 Task: Forward email with the signature Cassandra Campbell with the subject Request for a referral from softage.1@softage.net to softage.4@softage.net with the message Can you provide an update on the status of the software development project?, select last word, change the font of the message to Tahoma and change the font typography to bold and underline Send the email
Action: Mouse moved to (839, 69)
Screenshot: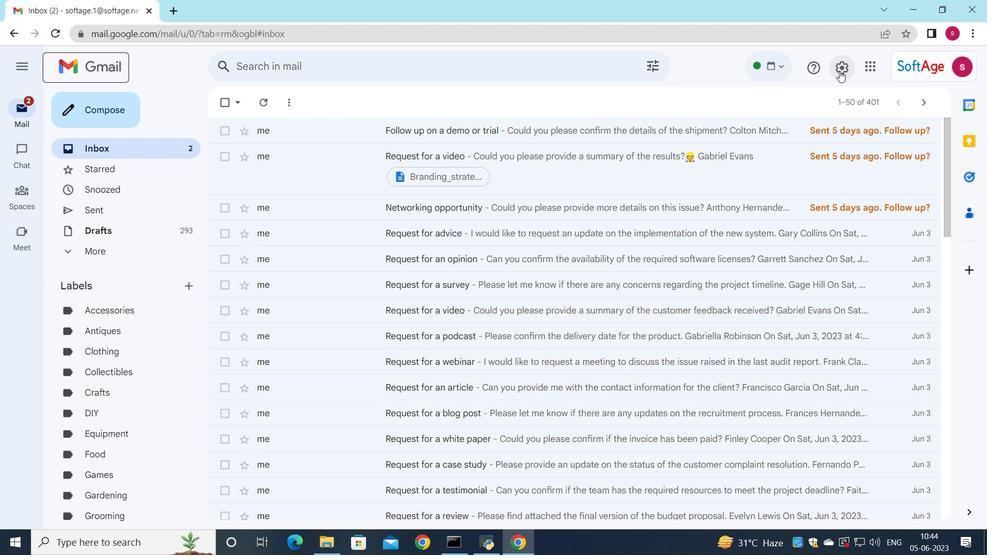 
Action: Mouse pressed left at (839, 69)
Screenshot: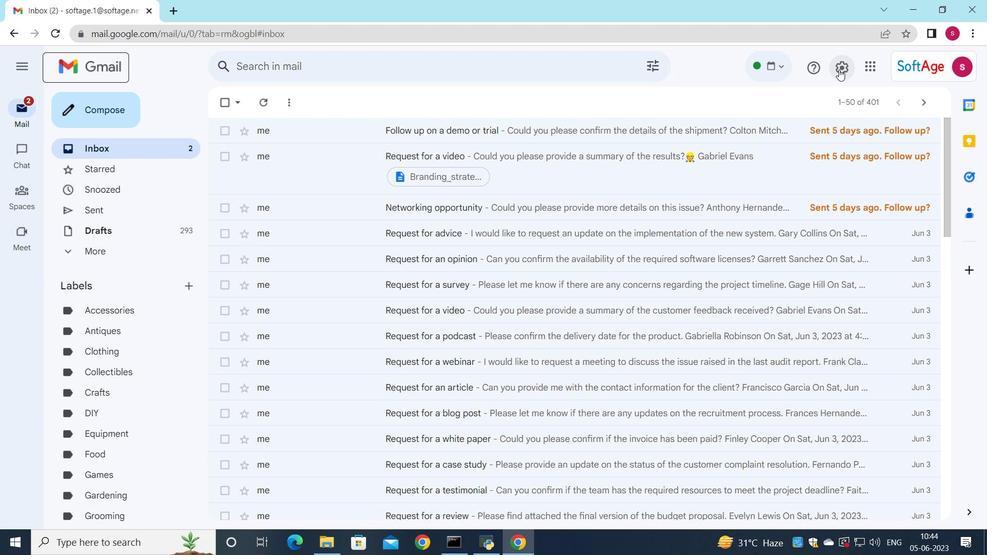 
Action: Mouse moved to (832, 125)
Screenshot: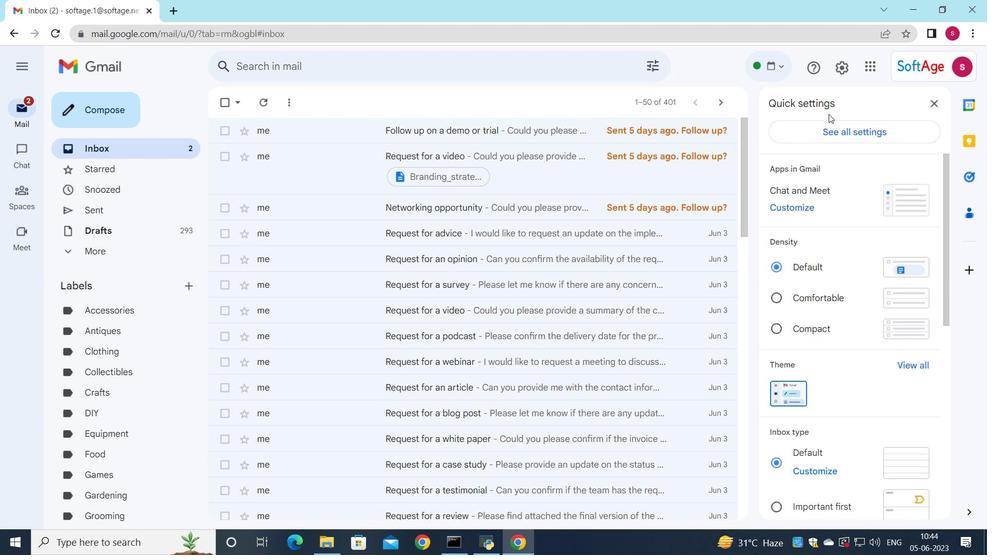 
Action: Mouse pressed left at (832, 125)
Screenshot: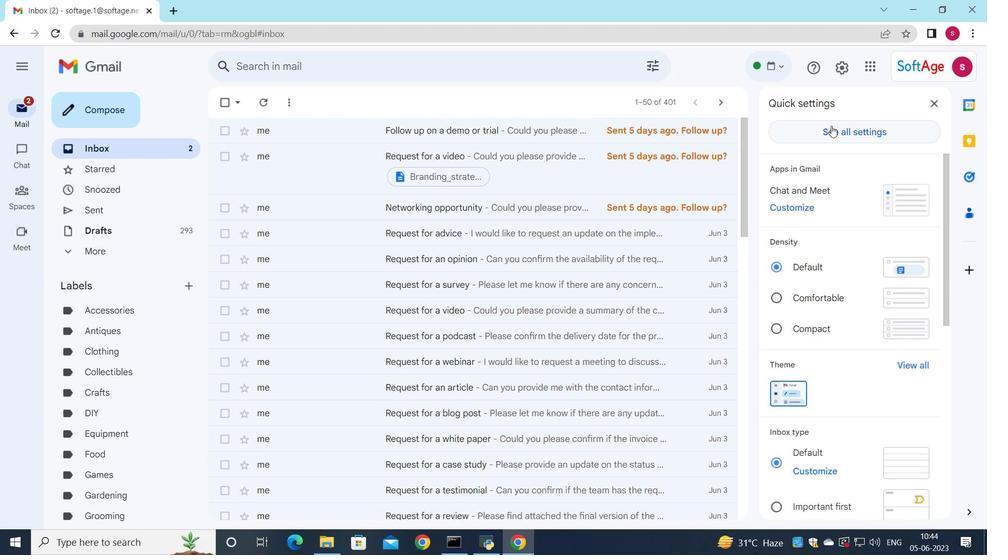 
Action: Mouse moved to (423, 236)
Screenshot: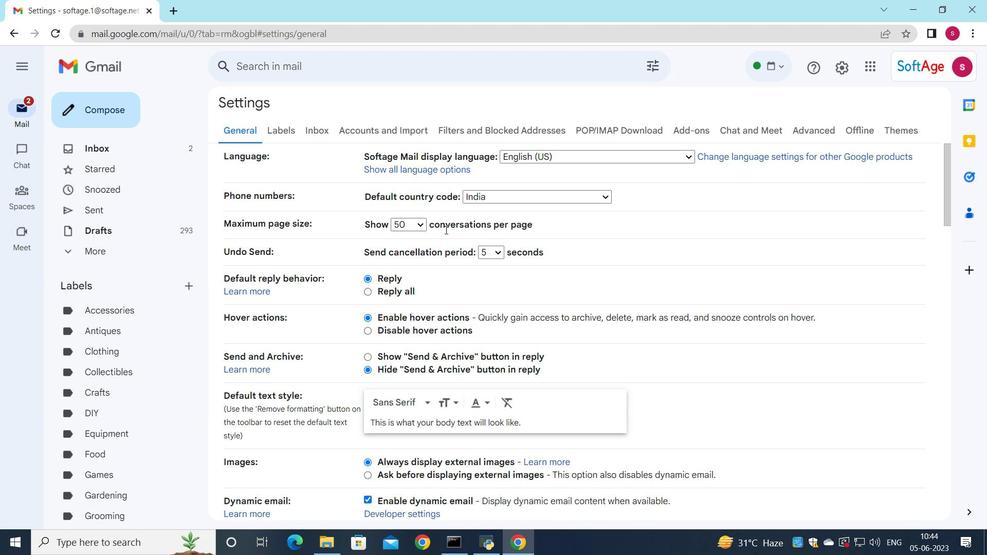 
Action: Mouse scrolled (423, 235) with delta (0, 0)
Screenshot: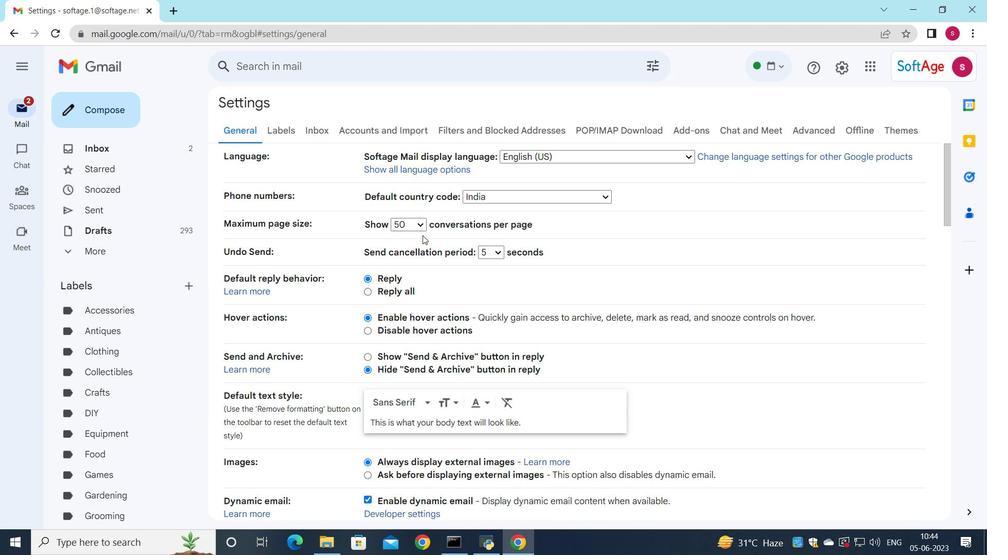 
Action: Mouse scrolled (423, 235) with delta (0, 0)
Screenshot: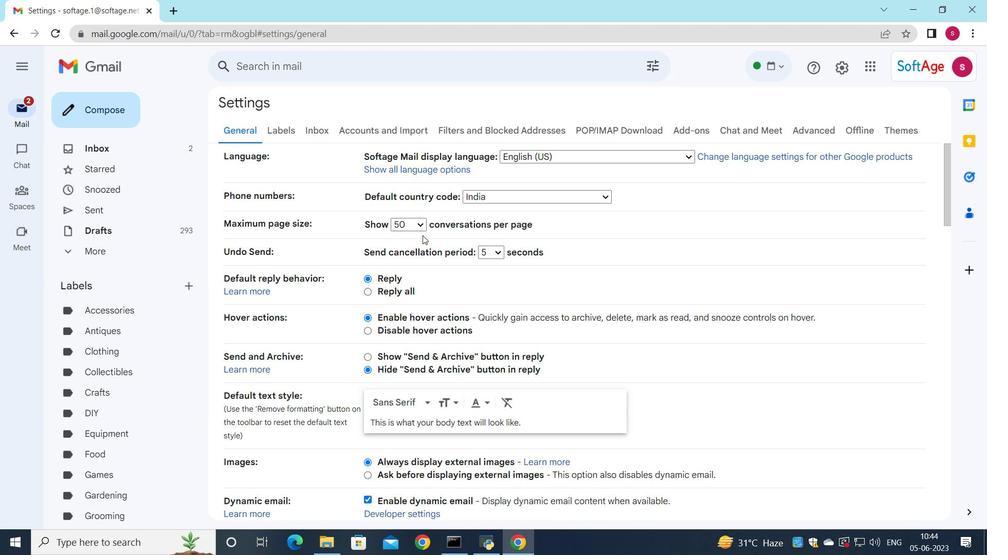 
Action: Mouse scrolled (423, 235) with delta (0, 0)
Screenshot: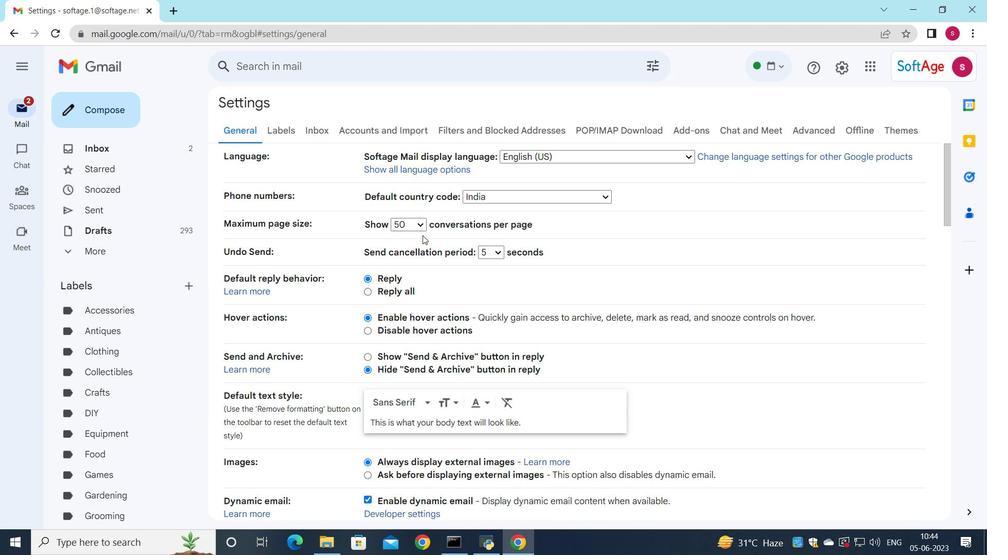 
Action: Mouse moved to (423, 236)
Screenshot: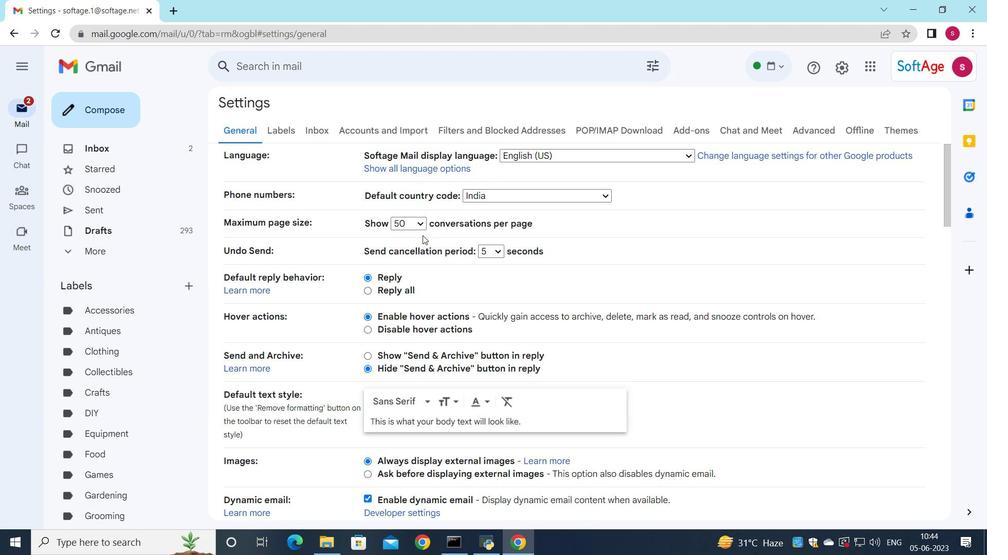 
Action: Mouse scrolled (423, 235) with delta (0, 0)
Screenshot: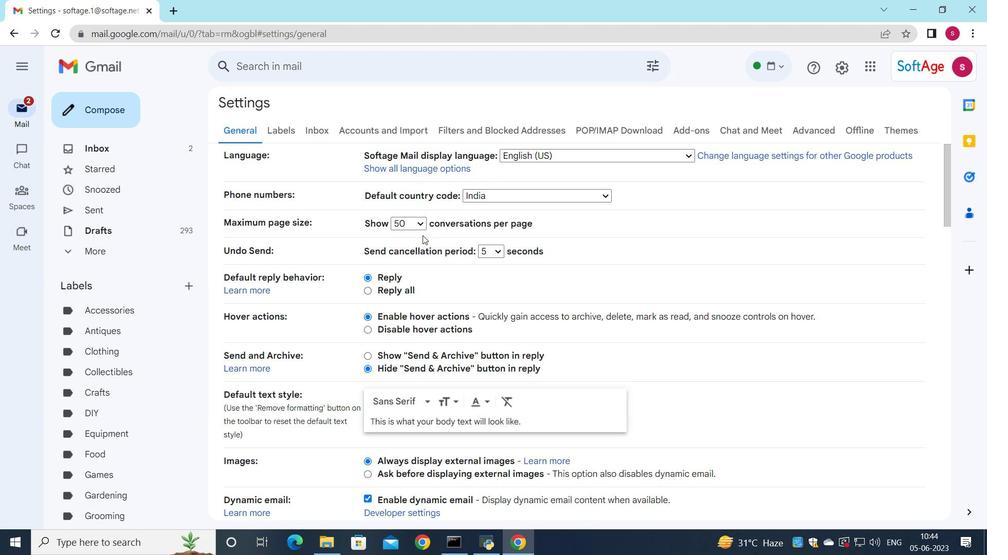 
Action: Mouse moved to (422, 228)
Screenshot: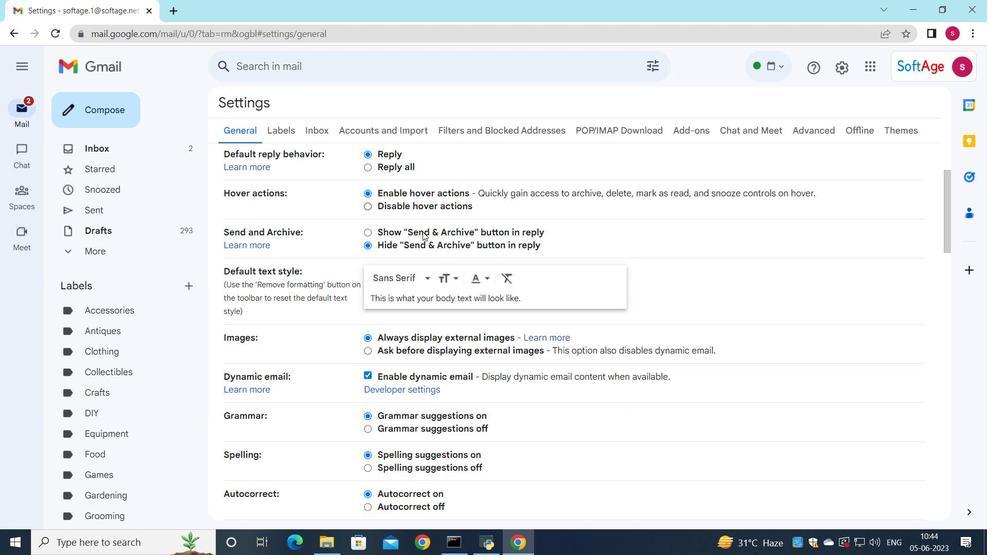 
Action: Mouse scrolled (422, 227) with delta (0, 0)
Screenshot: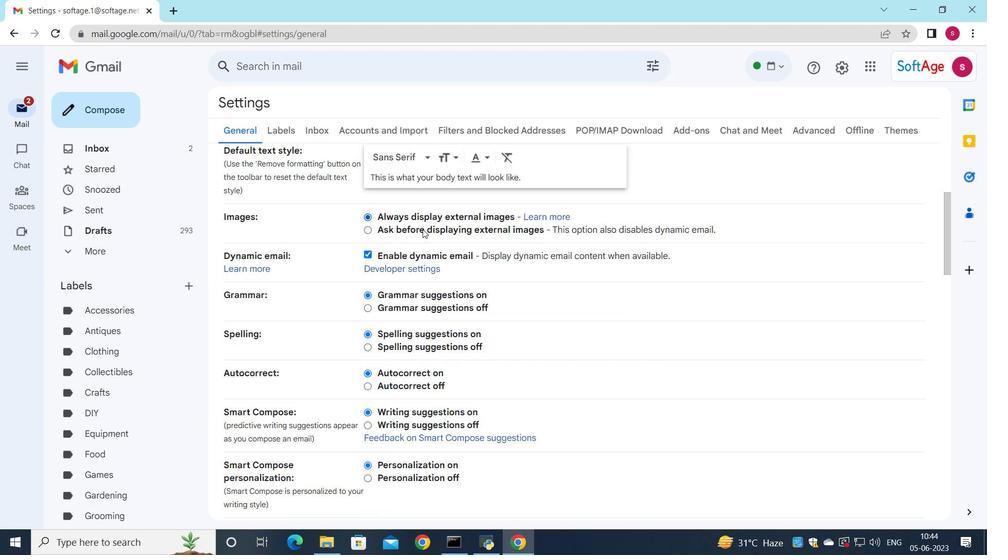 
Action: Mouse scrolled (422, 227) with delta (0, 0)
Screenshot: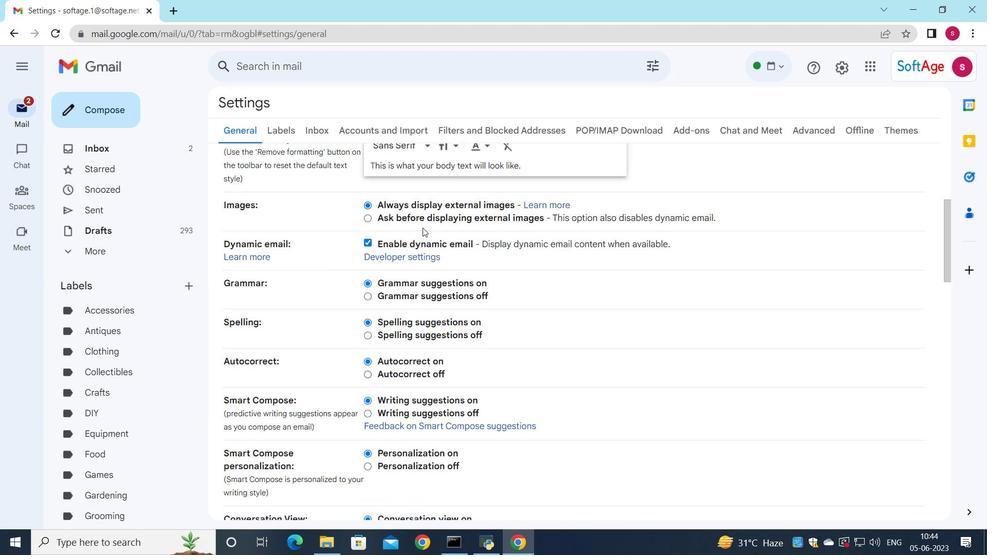 
Action: Mouse scrolled (422, 227) with delta (0, 0)
Screenshot: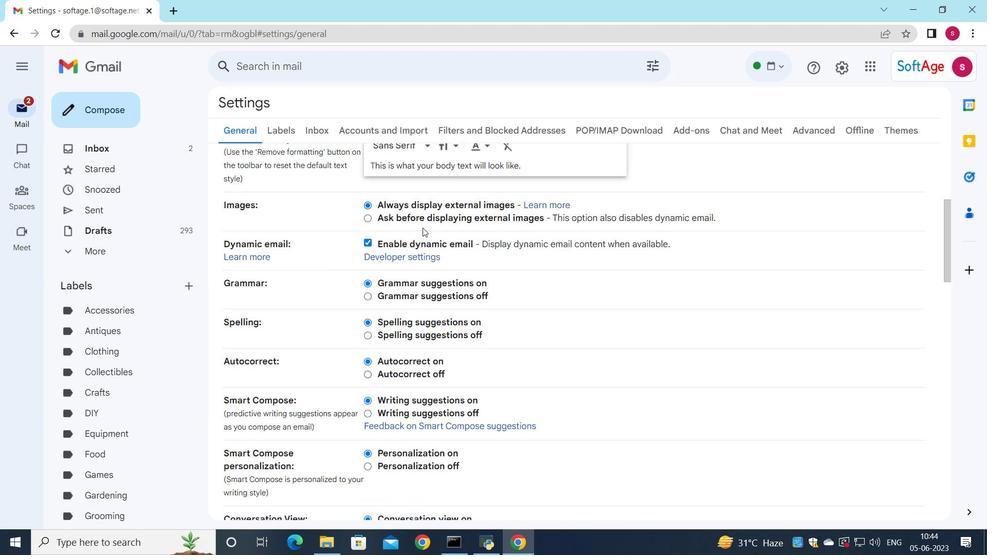 
Action: Mouse moved to (424, 224)
Screenshot: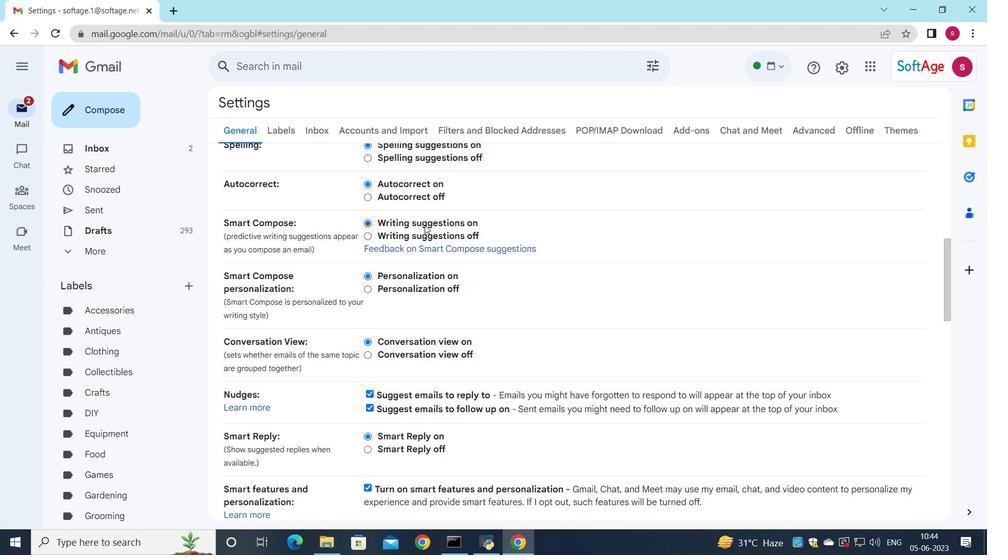 
Action: Mouse scrolled (424, 224) with delta (0, 0)
Screenshot: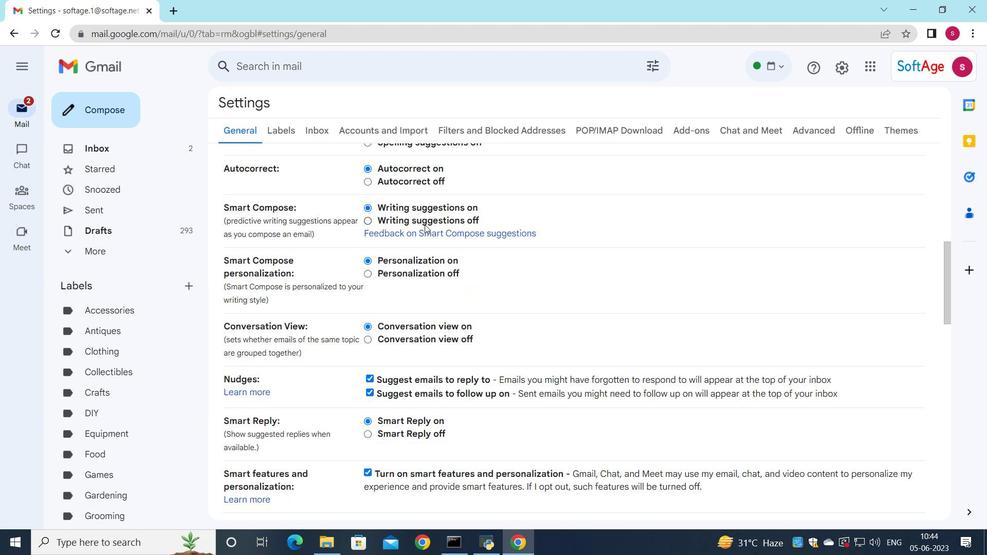 
Action: Mouse scrolled (424, 224) with delta (0, 0)
Screenshot: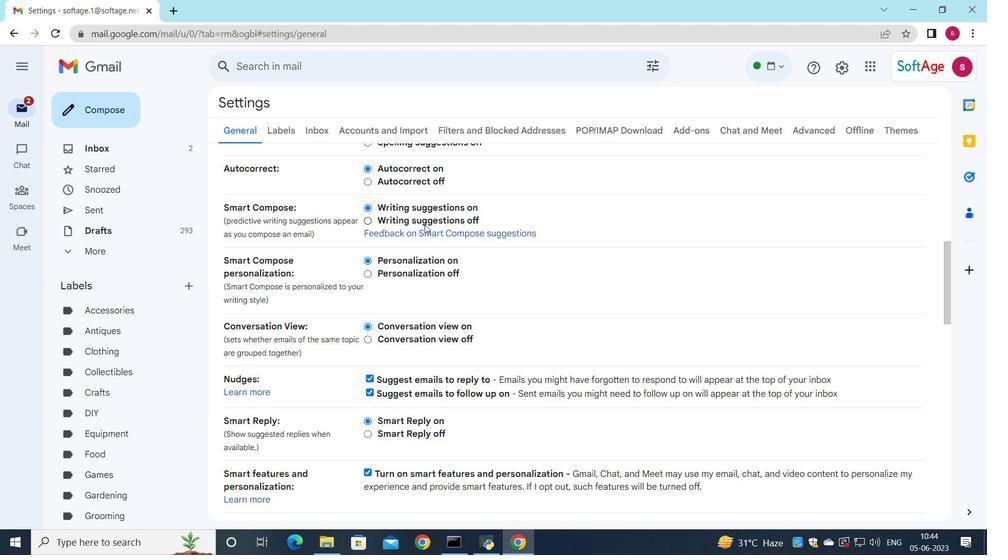 
Action: Mouse scrolled (424, 224) with delta (0, 0)
Screenshot: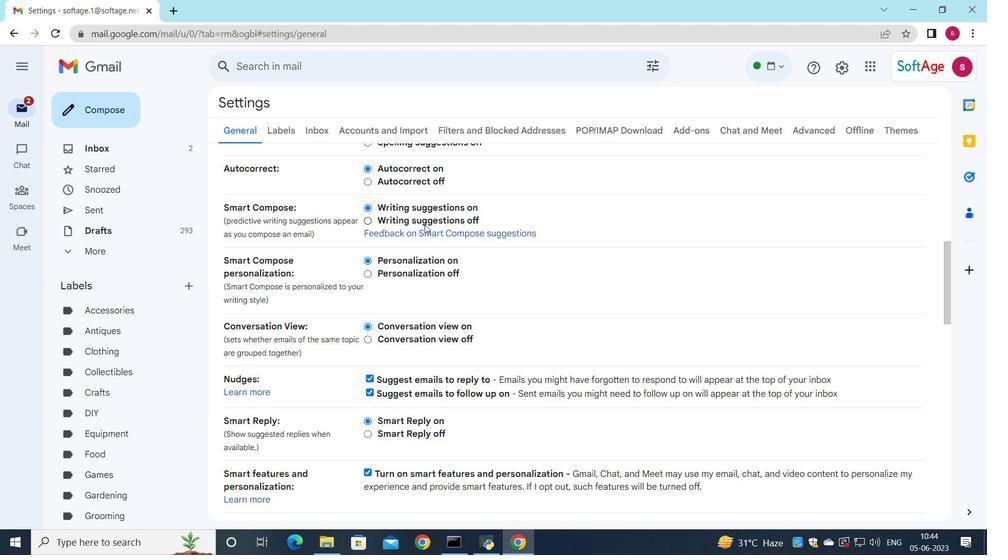 
Action: Mouse scrolled (424, 224) with delta (0, 0)
Screenshot: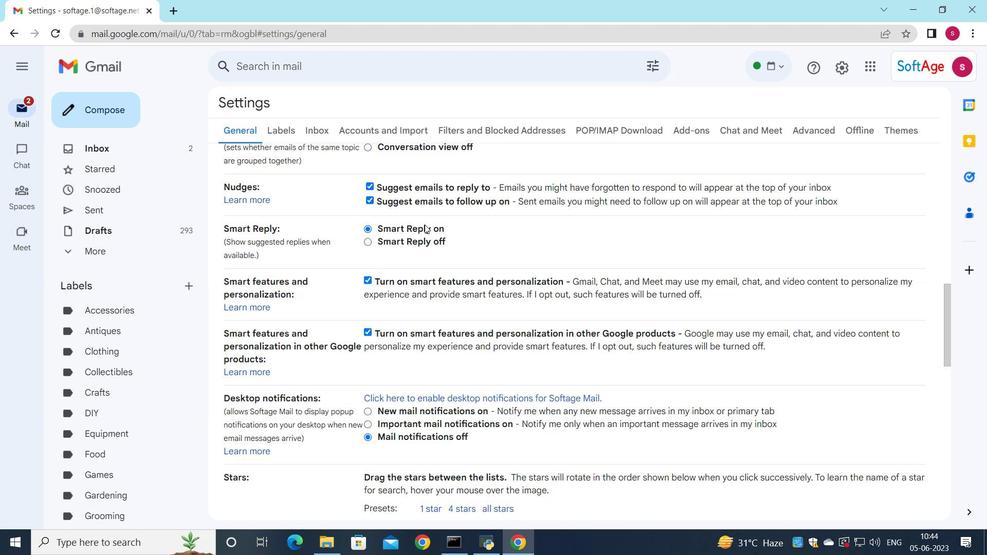 
Action: Mouse scrolled (424, 224) with delta (0, 0)
Screenshot: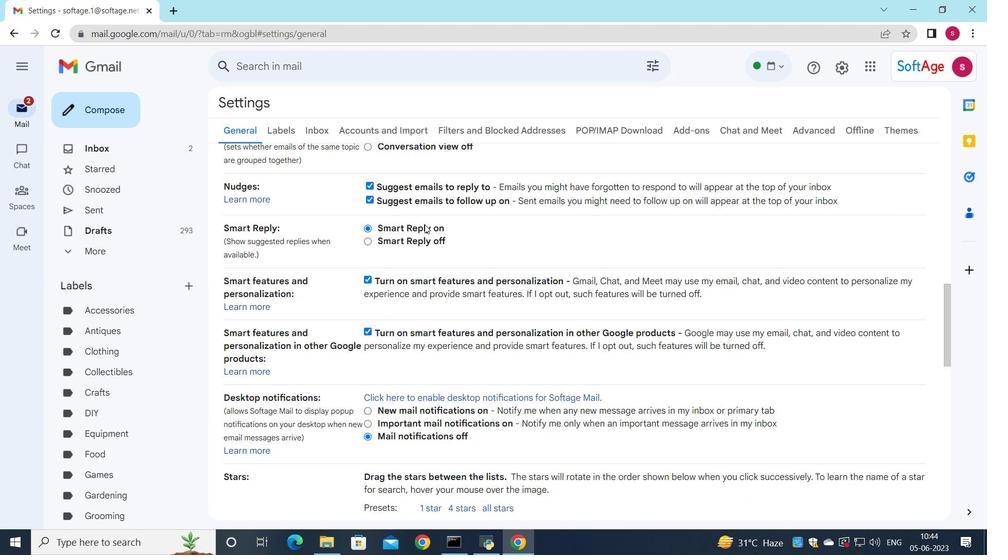 
Action: Mouse scrolled (424, 224) with delta (0, 0)
Screenshot: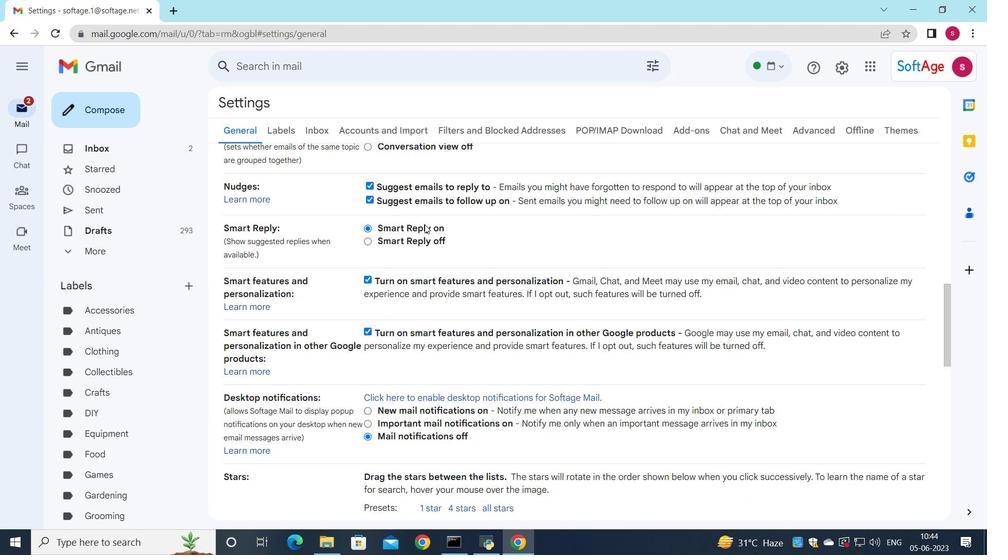 
Action: Mouse scrolled (424, 224) with delta (0, 0)
Screenshot: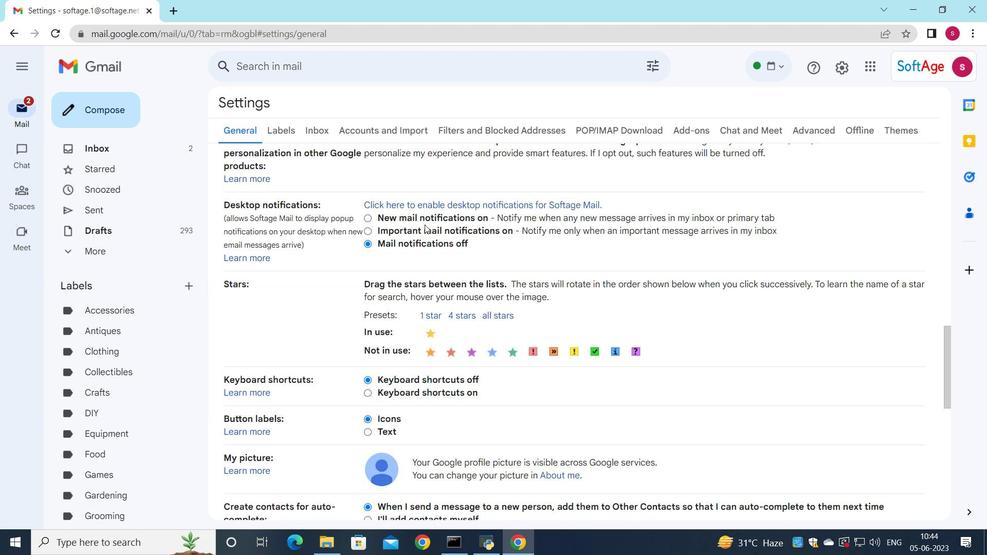 
Action: Mouse scrolled (424, 224) with delta (0, 0)
Screenshot: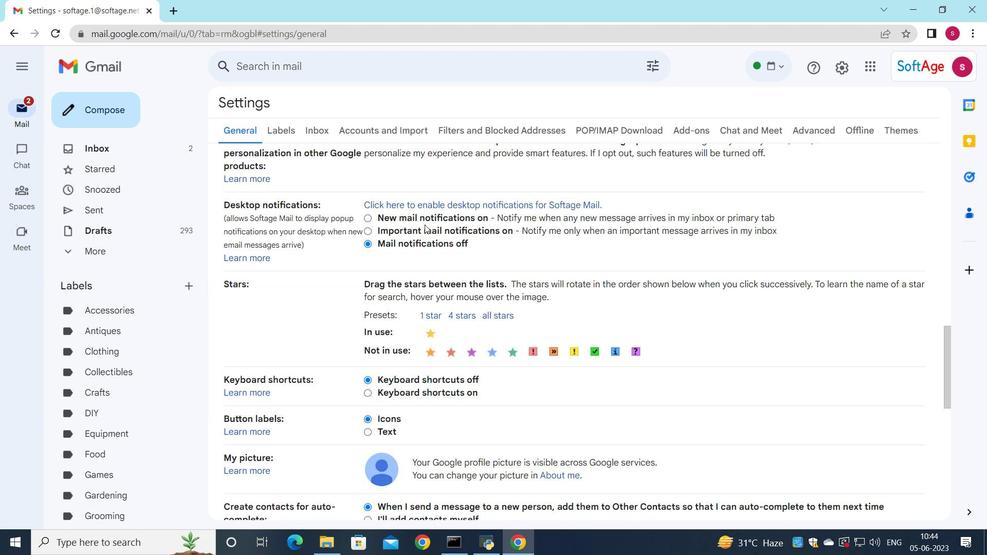 
Action: Mouse scrolled (424, 224) with delta (0, 0)
Screenshot: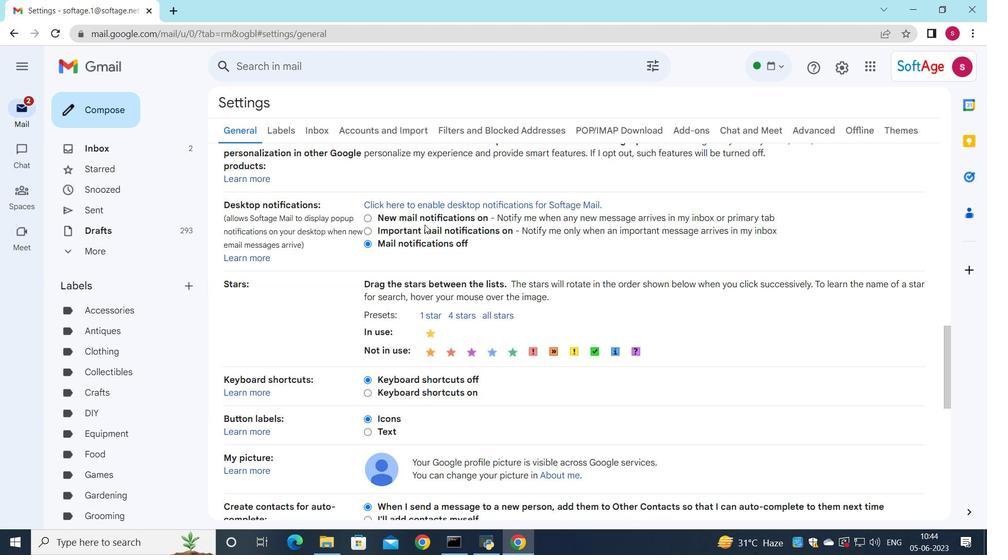 
Action: Mouse moved to (425, 226)
Screenshot: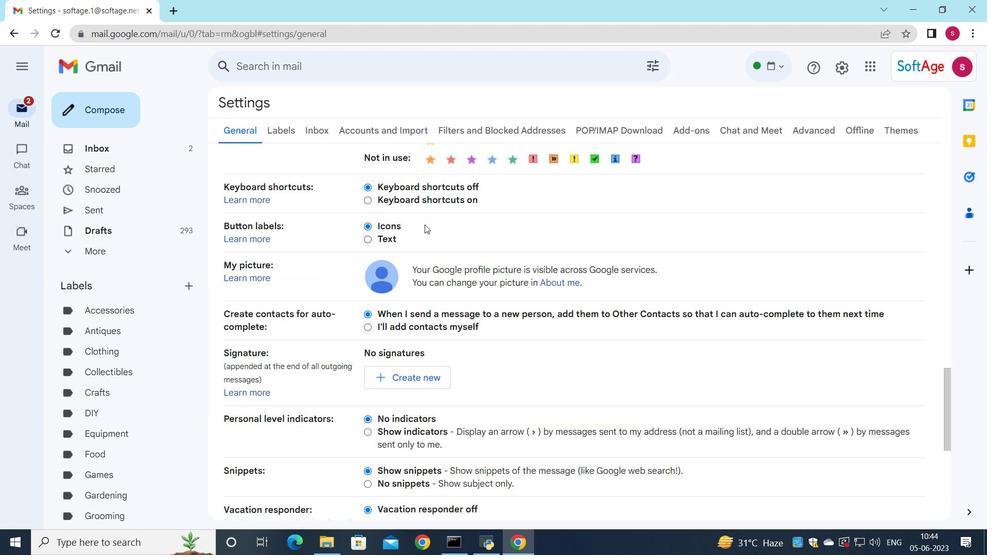 
Action: Mouse scrolled (425, 225) with delta (0, 0)
Screenshot: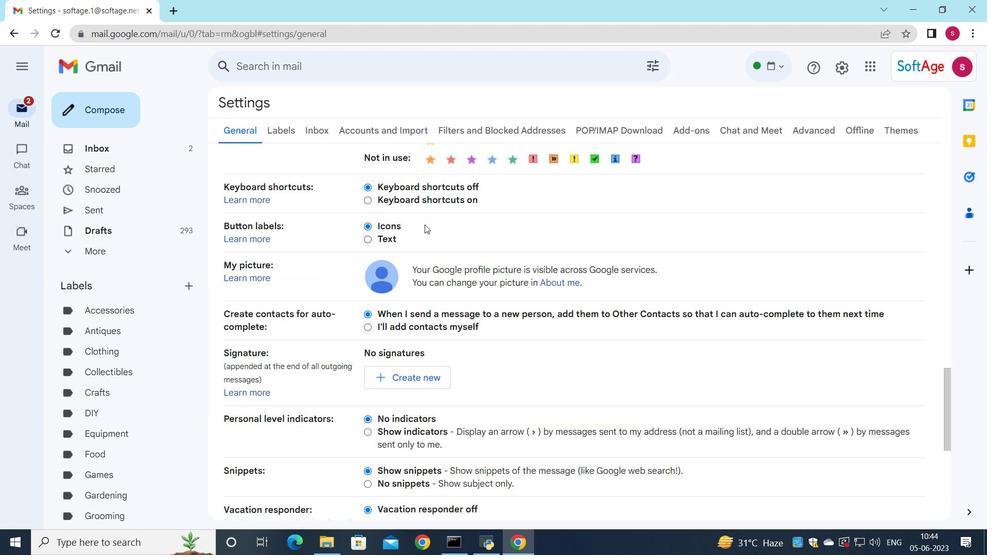 
Action: Mouse moved to (425, 229)
Screenshot: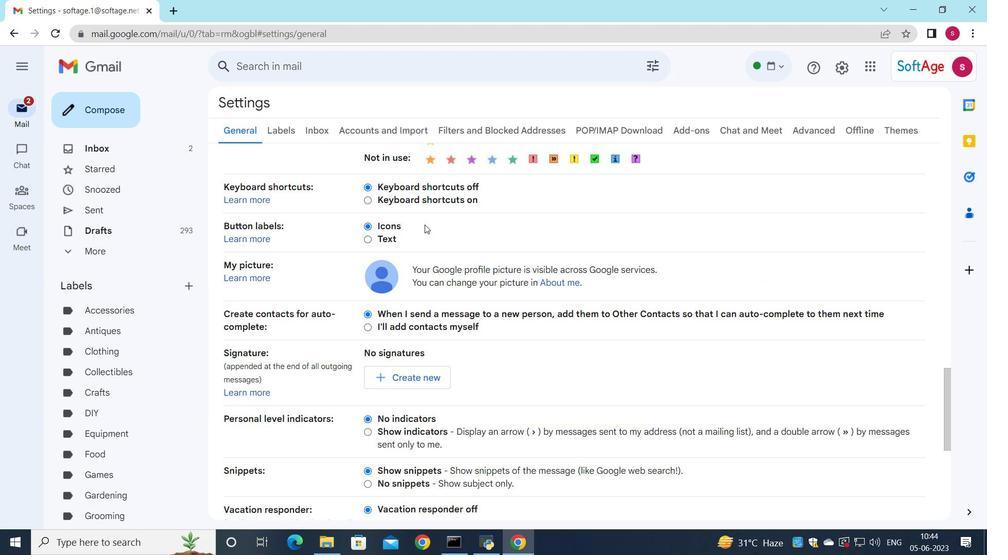
Action: Mouse scrolled (425, 228) with delta (0, 0)
Screenshot: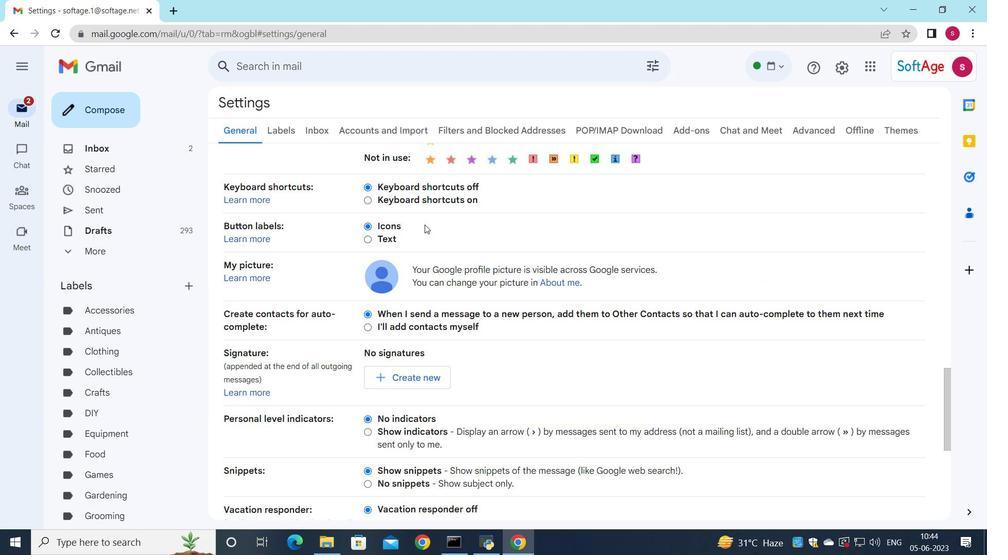 
Action: Mouse moved to (399, 255)
Screenshot: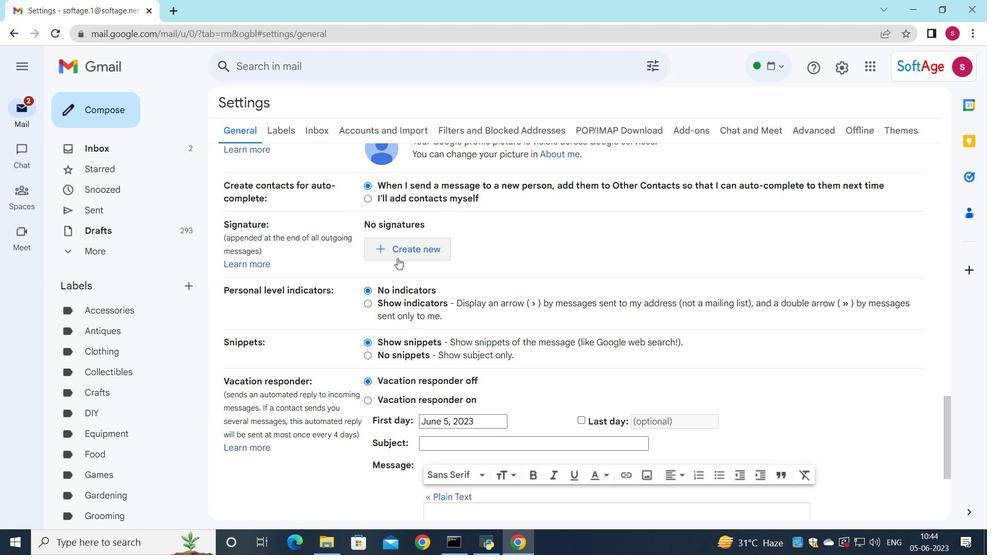 
Action: Mouse pressed left at (399, 255)
Screenshot: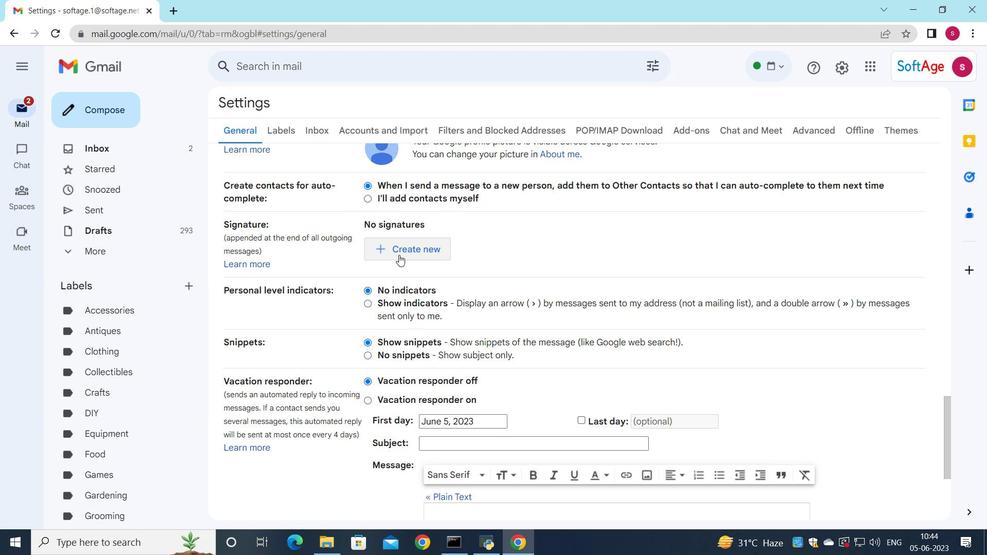 
Action: Mouse moved to (494, 119)
Screenshot: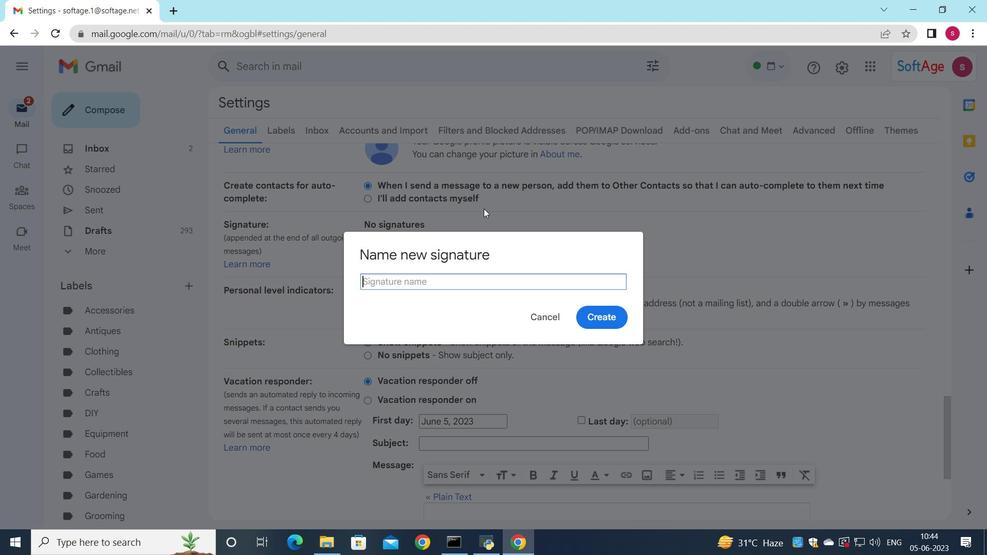 
Action: Key pressed <Key.shift><Key.shift><Key.shift><Key.shift>Cassandra<Key.space><Key.shift><Key.shift><Key.shift>Campbell
Screenshot: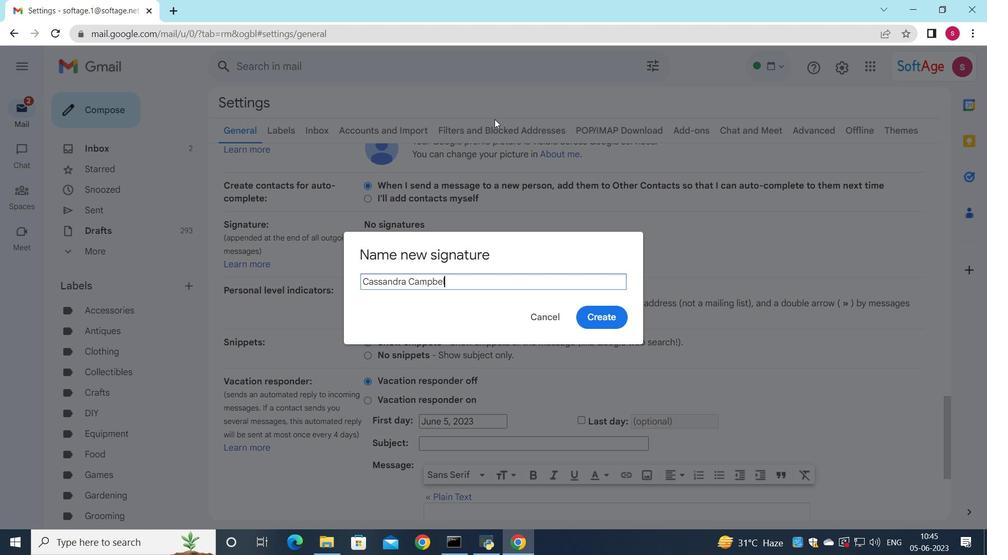 
Action: Mouse moved to (591, 318)
Screenshot: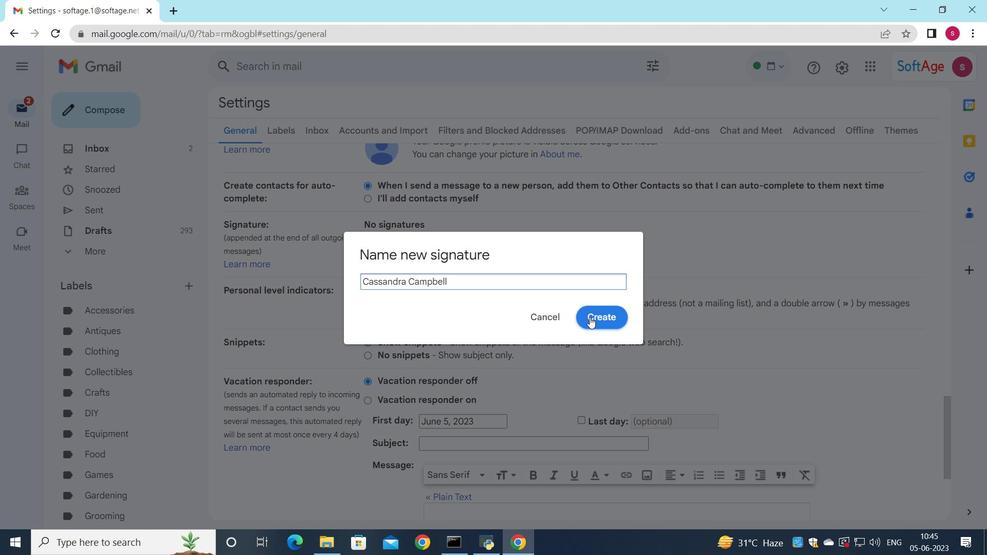 
Action: Mouse pressed left at (591, 318)
Screenshot: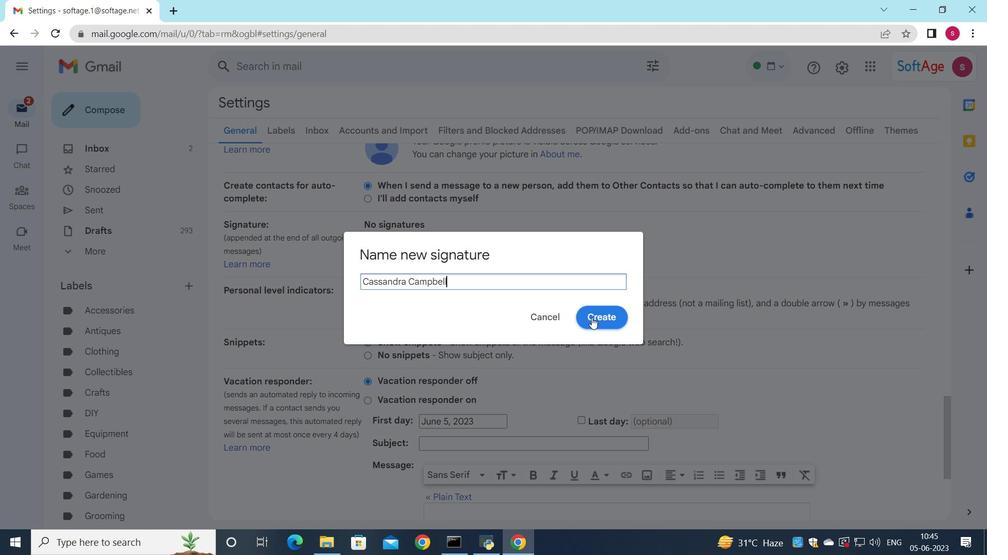 
Action: Mouse moved to (562, 254)
Screenshot: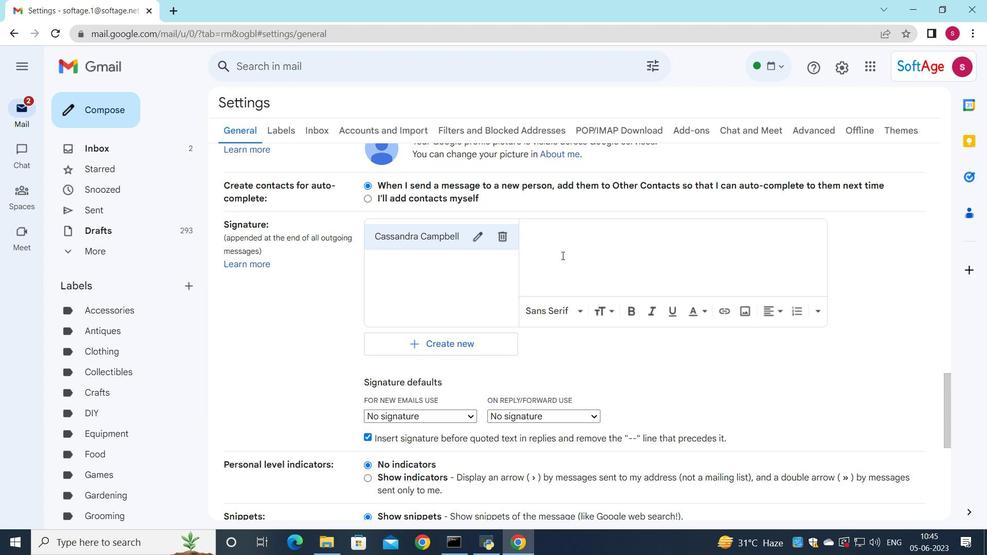 
Action: Mouse pressed left at (562, 254)
Screenshot: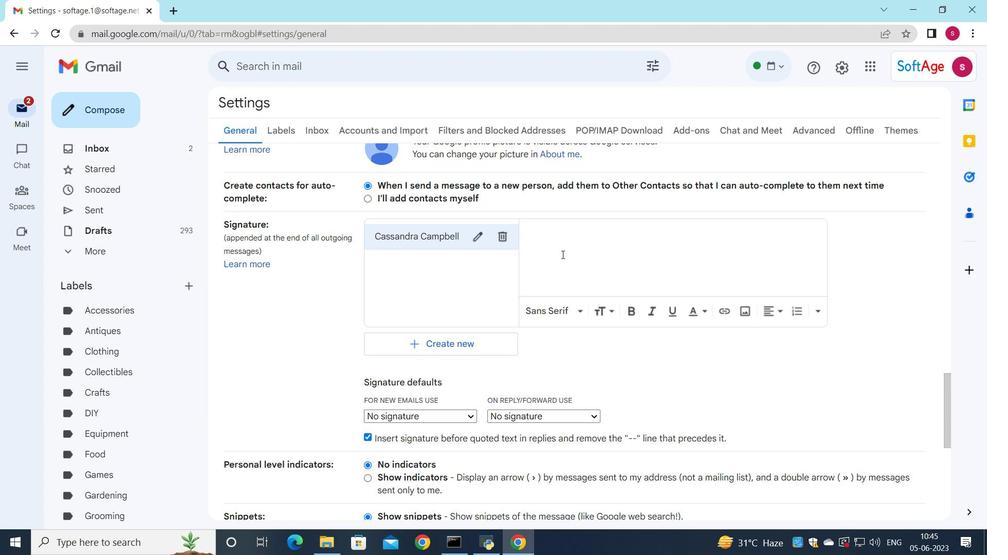 
Action: Mouse moved to (637, 247)
Screenshot: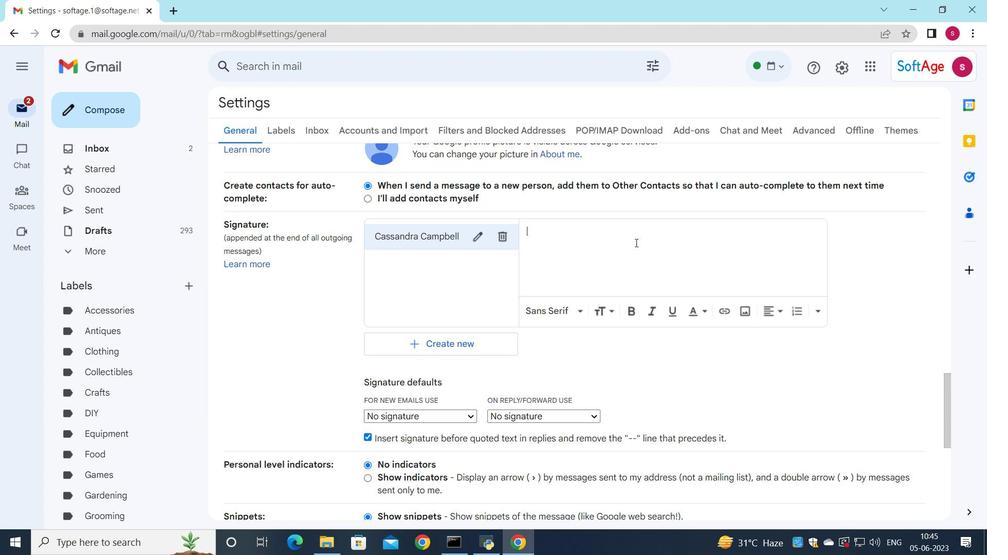 
Action: Key pressed <Key.shift>Cassandra<Key.space><Key.shift><Key.shift><Key.shift><Key.shift><Key.shift><Key.shift><Key.shift><Key.shift><Key.shift><Key.shift><Key.shift><Key.shift><Key.shift><Key.shift><Key.shift><Key.shift><Key.shift>Campbell
Screenshot: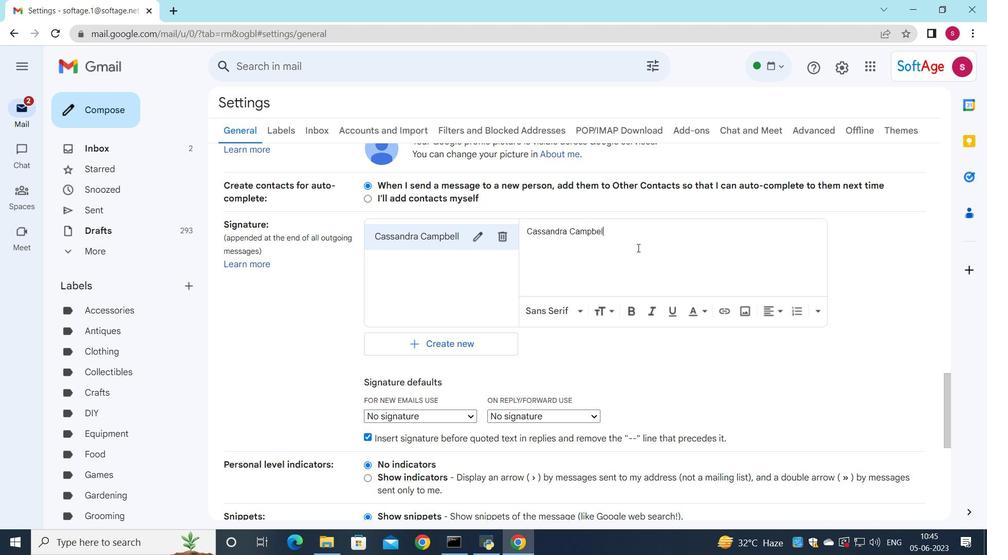 
Action: Mouse moved to (512, 220)
Screenshot: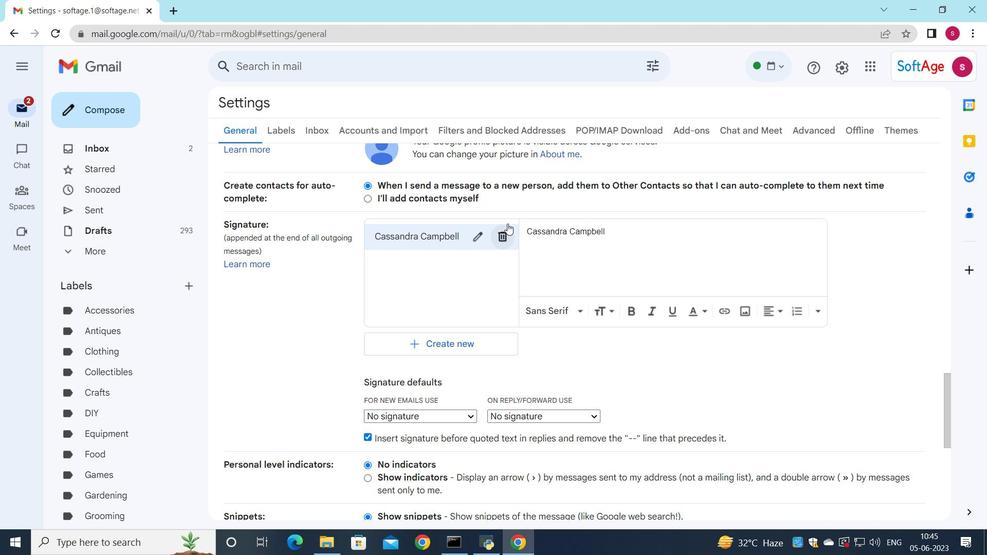 
Action: Mouse scrolled (512, 220) with delta (0, 0)
Screenshot: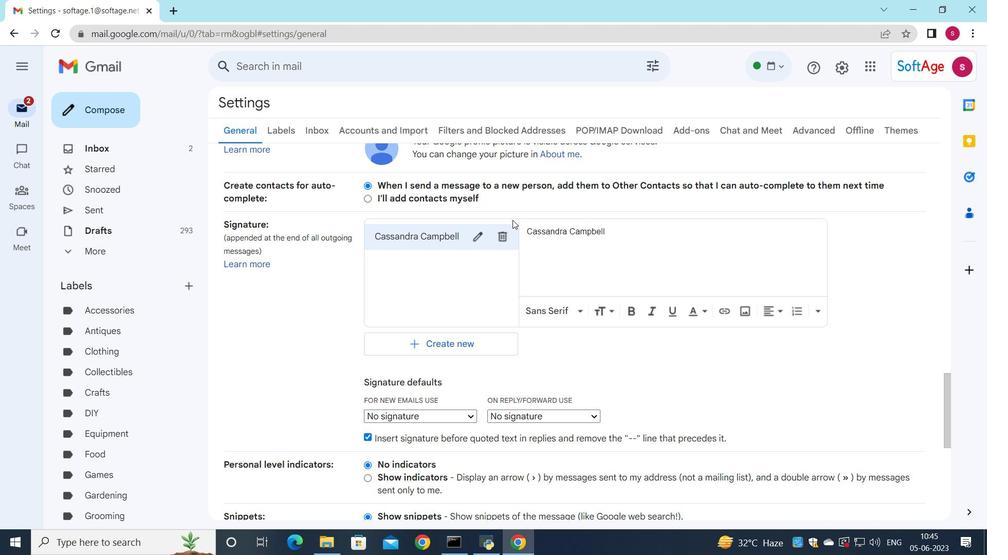 
Action: Mouse scrolled (512, 220) with delta (0, 0)
Screenshot: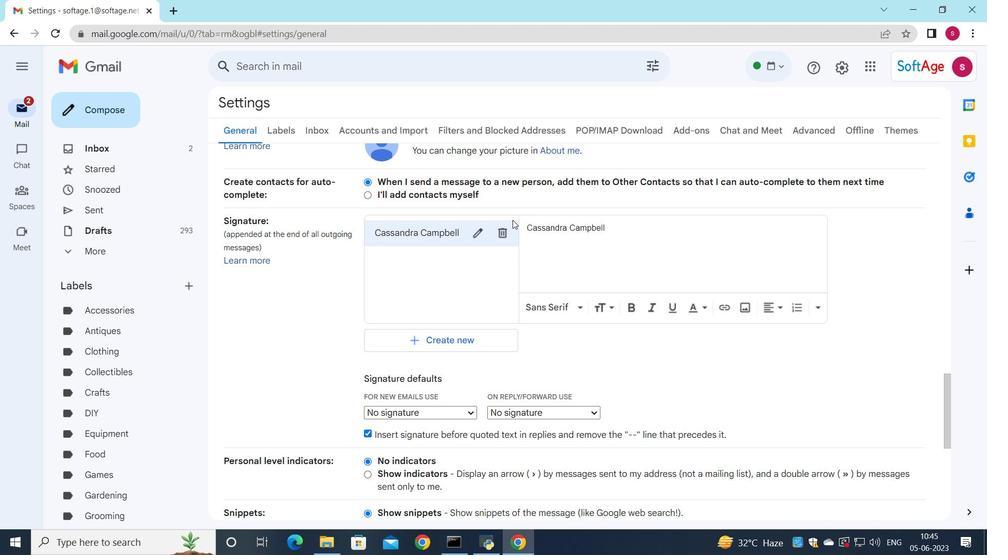 
Action: Mouse moved to (471, 289)
Screenshot: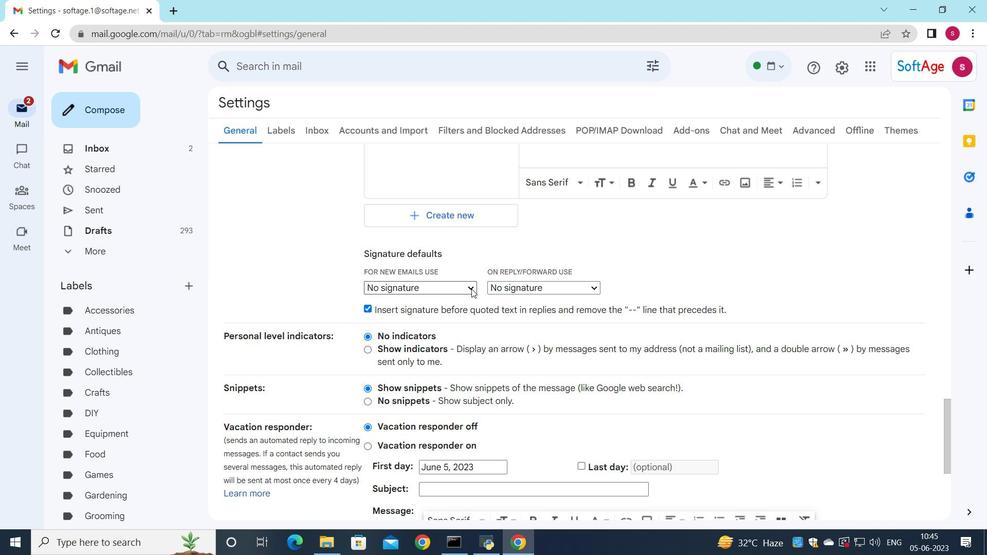 
Action: Mouse pressed left at (471, 289)
Screenshot: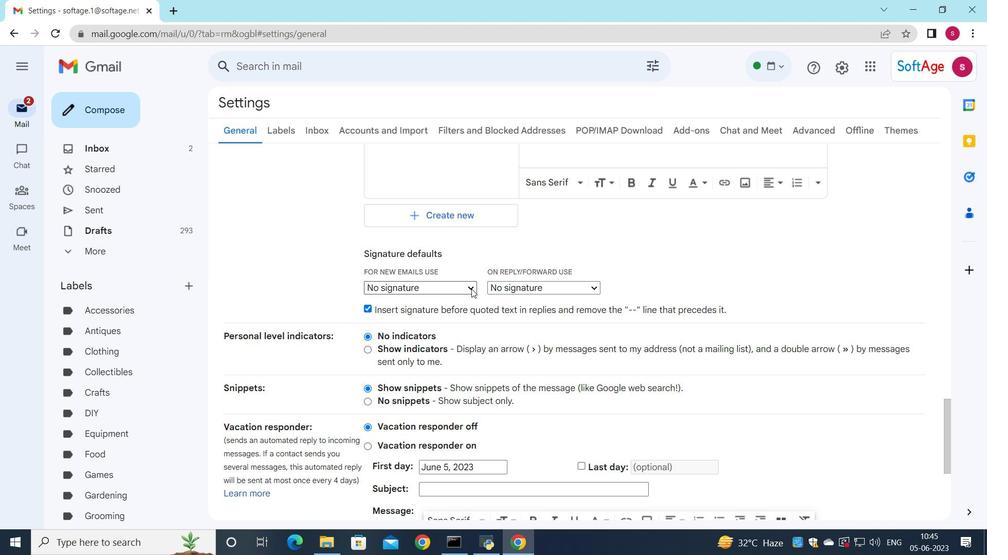 
Action: Mouse moved to (461, 307)
Screenshot: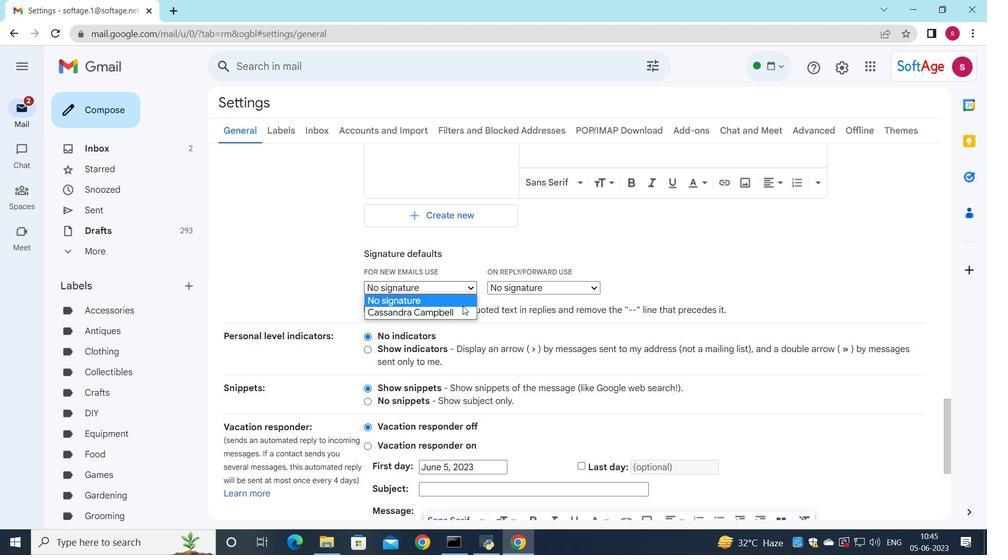 
Action: Mouse pressed left at (461, 307)
Screenshot: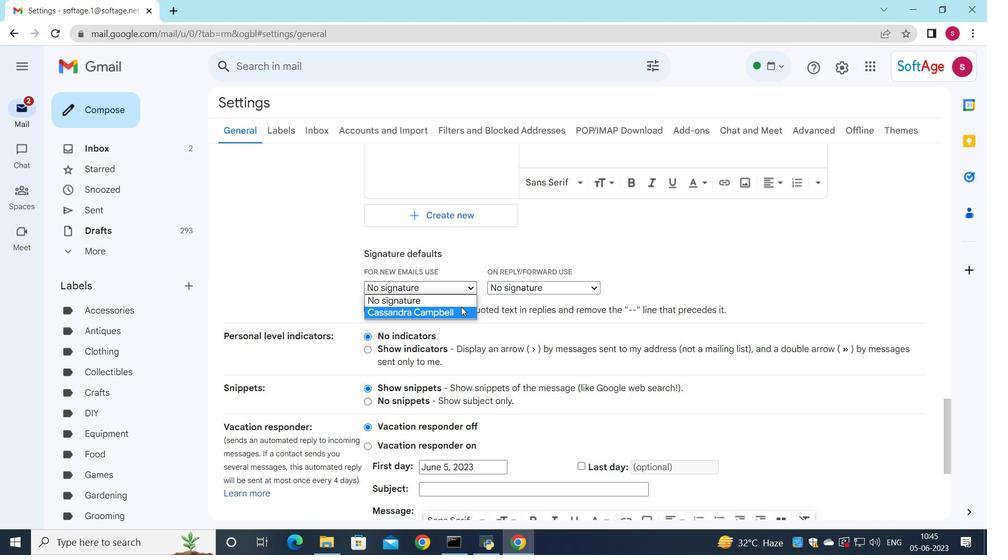 
Action: Mouse moved to (497, 286)
Screenshot: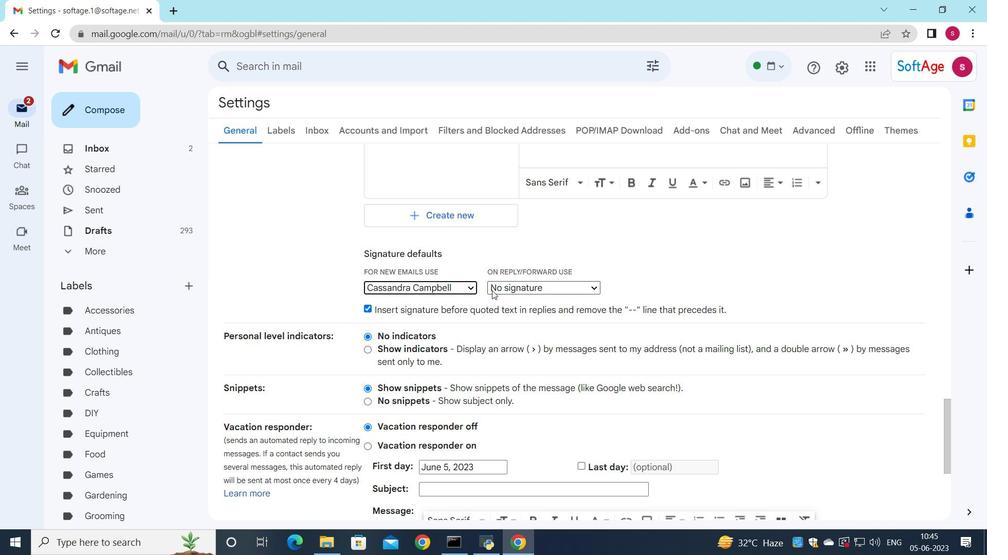 
Action: Mouse pressed left at (497, 286)
Screenshot: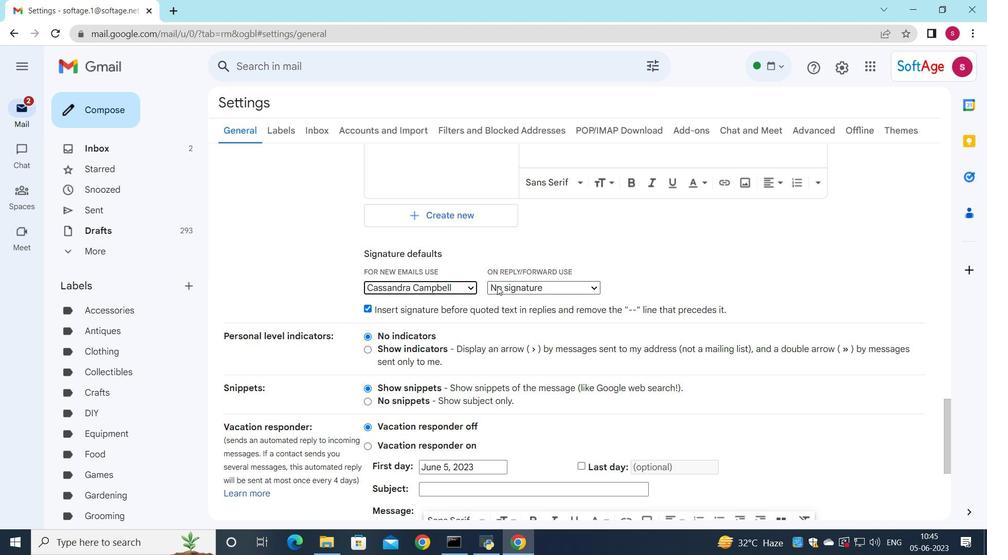 
Action: Mouse moved to (494, 311)
Screenshot: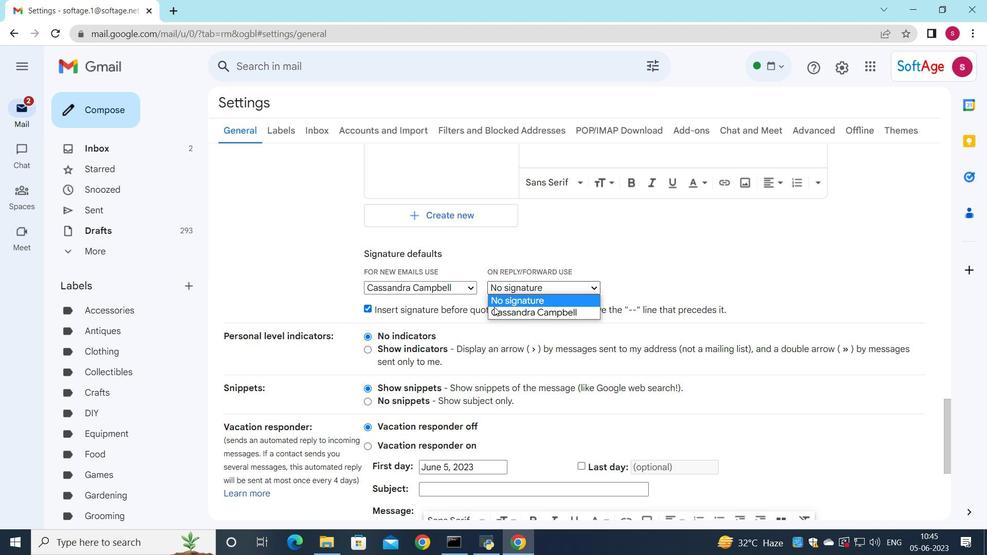 
Action: Mouse pressed left at (494, 311)
Screenshot: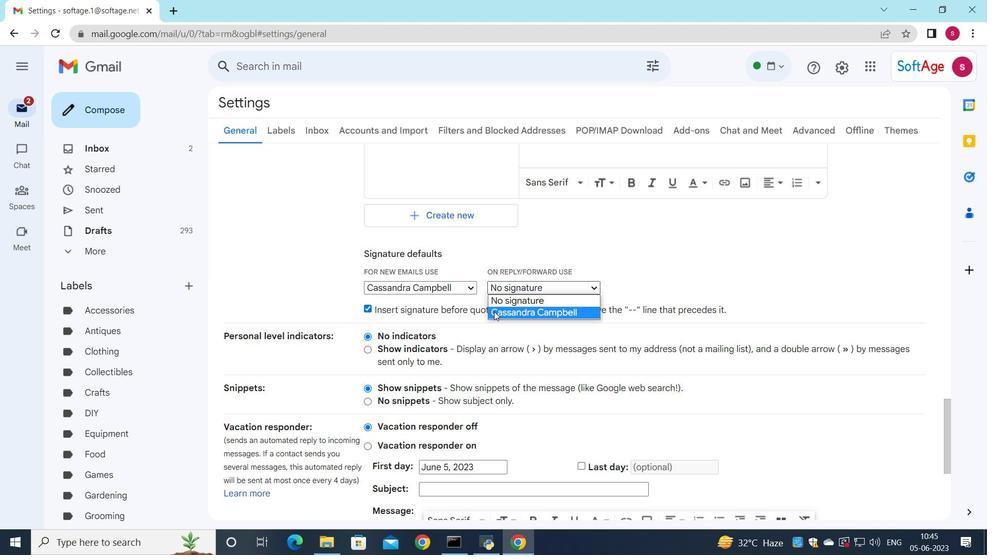 
Action: Mouse moved to (455, 220)
Screenshot: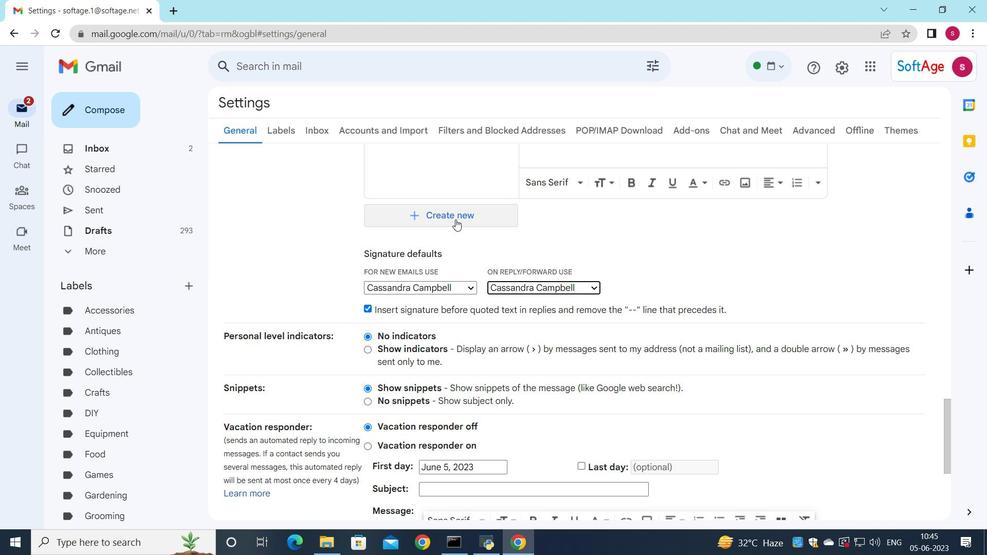 
Action: Mouse scrolled (455, 219) with delta (0, 0)
Screenshot: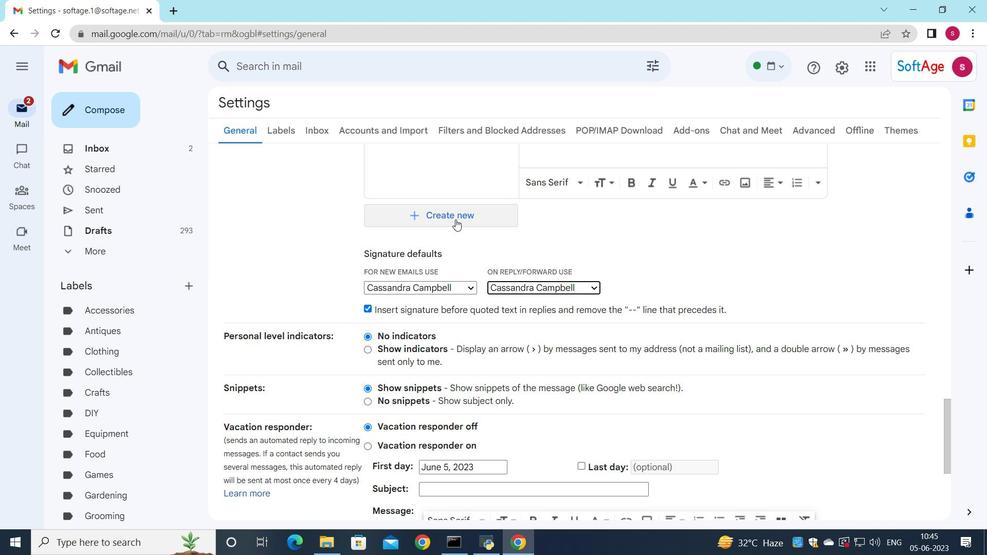 
Action: Mouse scrolled (455, 219) with delta (0, 0)
Screenshot: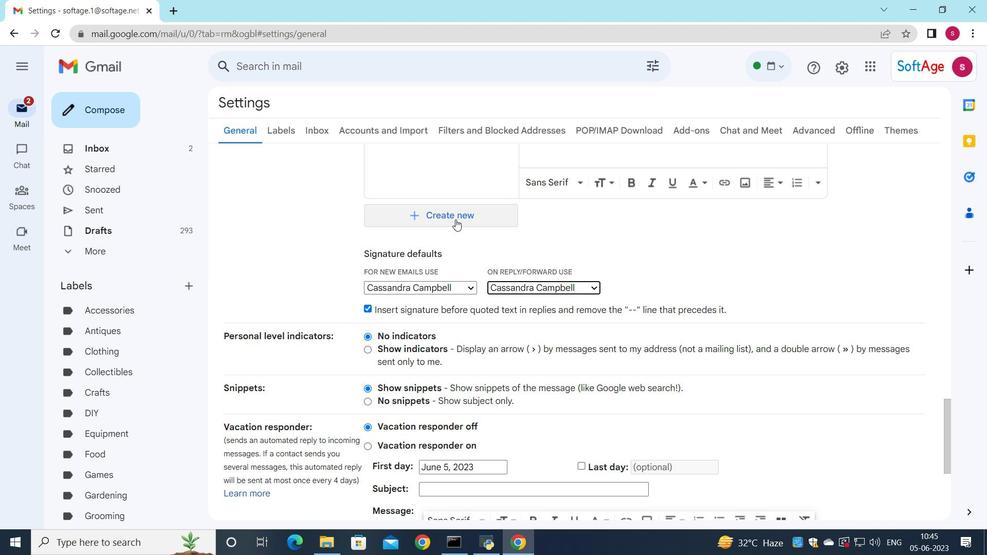 
Action: Mouse moved to (447, 227)
Screenshot: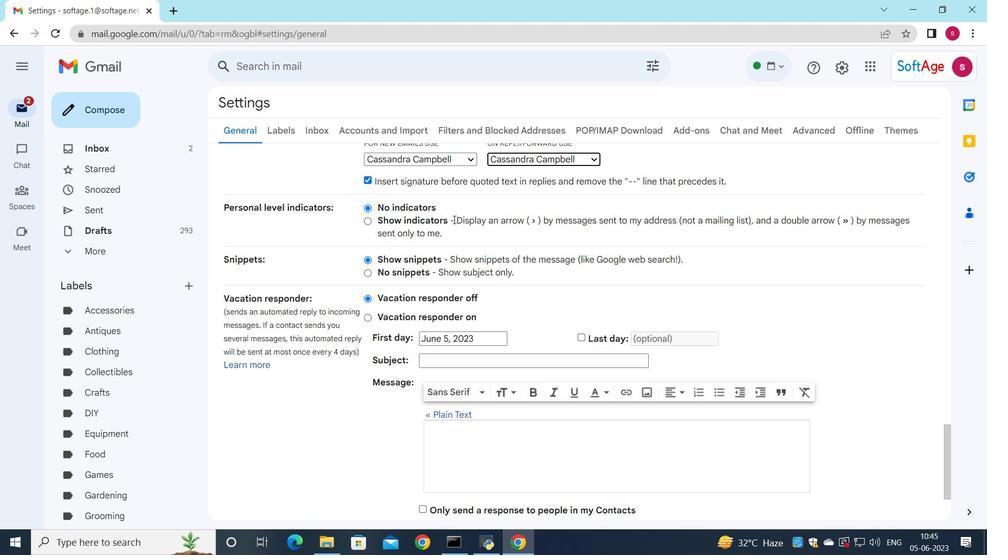 
Action: Mouse scrolled (447, 226) with delta (0, 0)
Screenshot: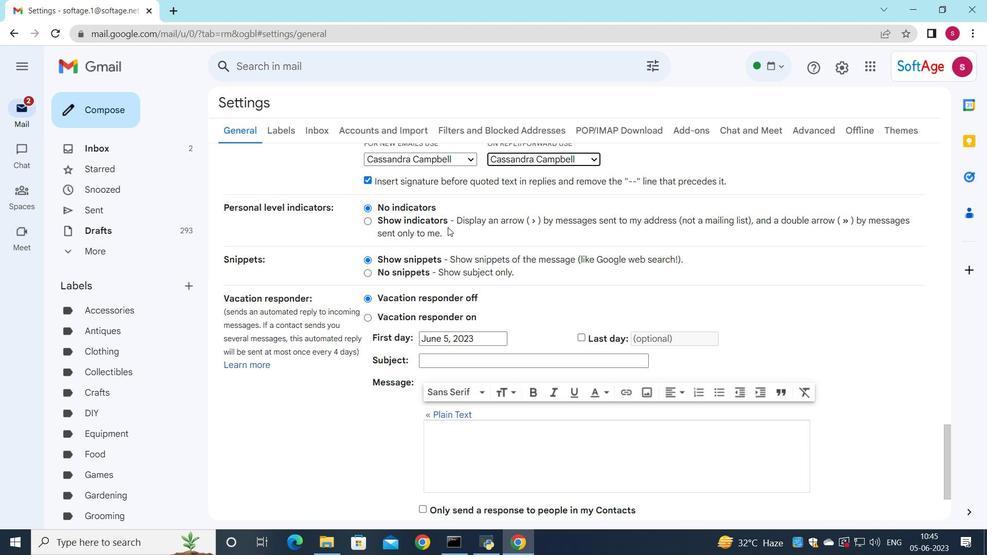 
Action: Mouse scrolled (447, 226) with delta (0, 0)
Screenshot: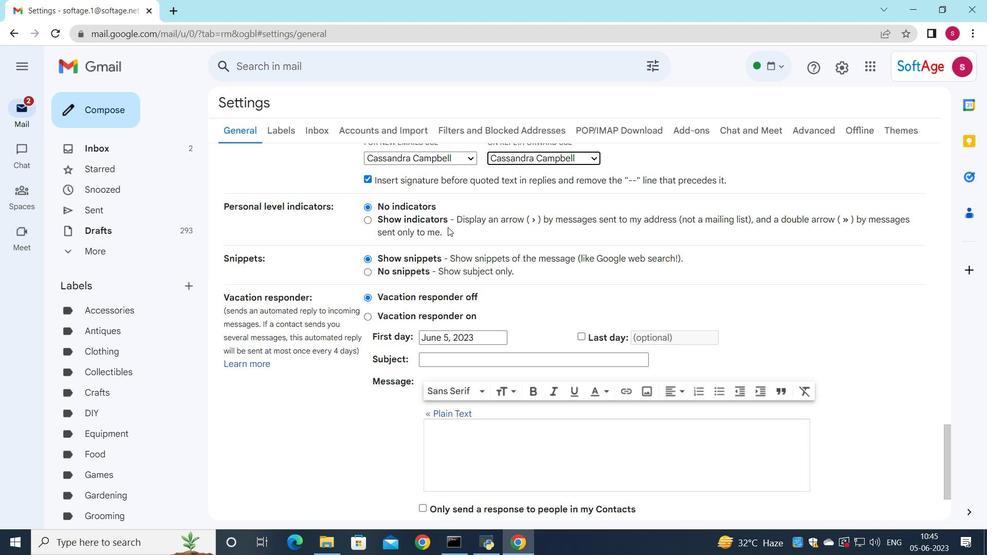 
Action: Mouse scrolled (447, 226) with delta (0, 0)
Screenshot: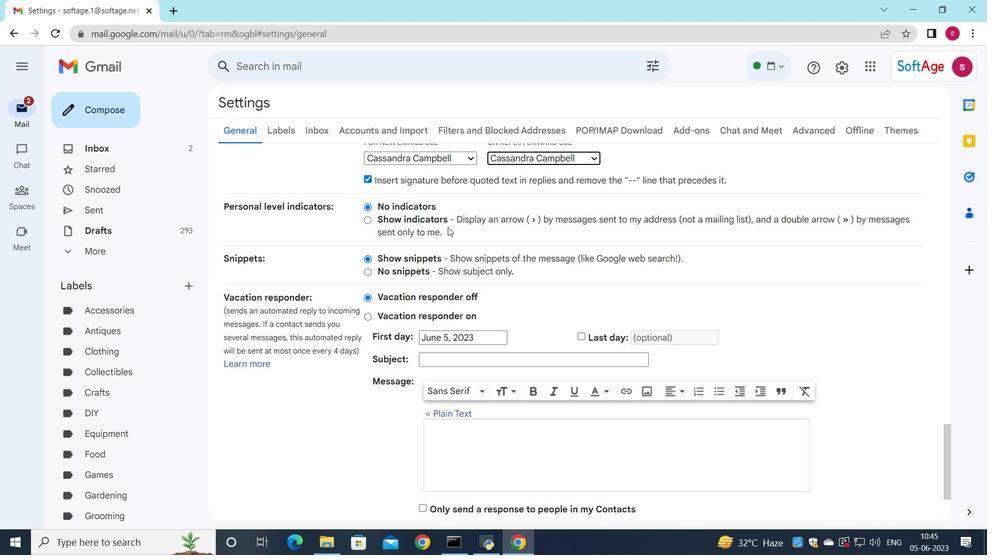 
Action: Mouse scrolled (447, 226) with delta (0, 0)
Screenshot: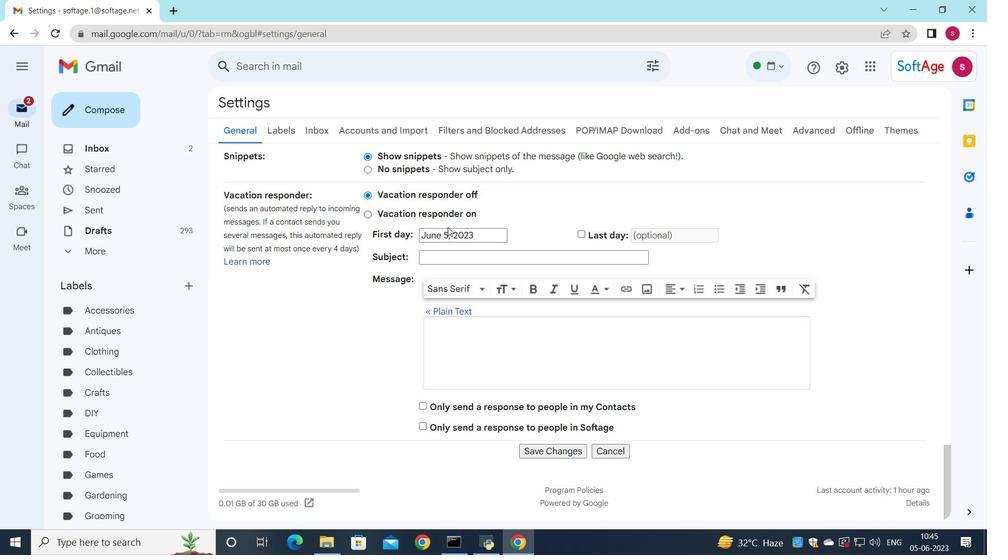 
Action: Mouse scrolled (447, 226) with delta (0, 0)
Screenshot: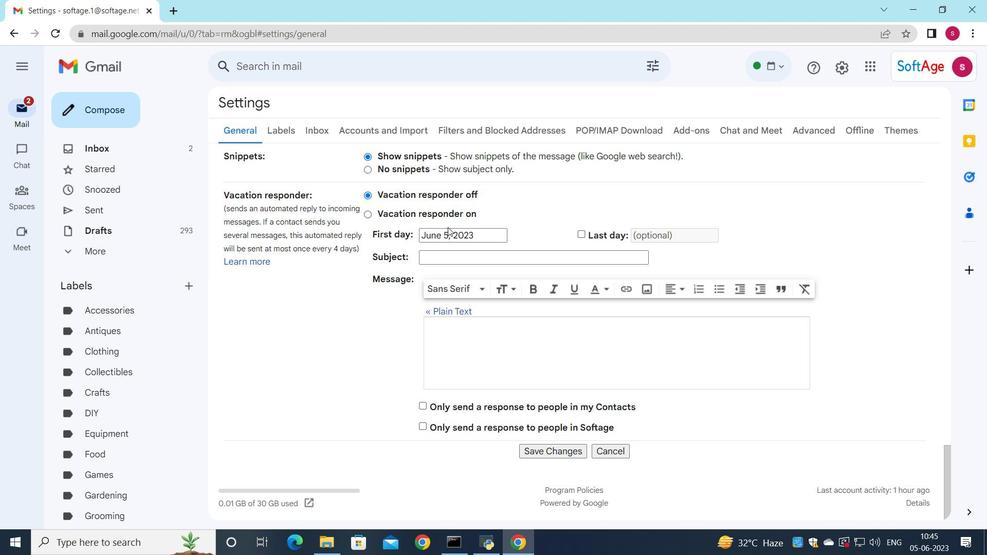 
Action: Mouse moved to (549, 447)
Screenshot: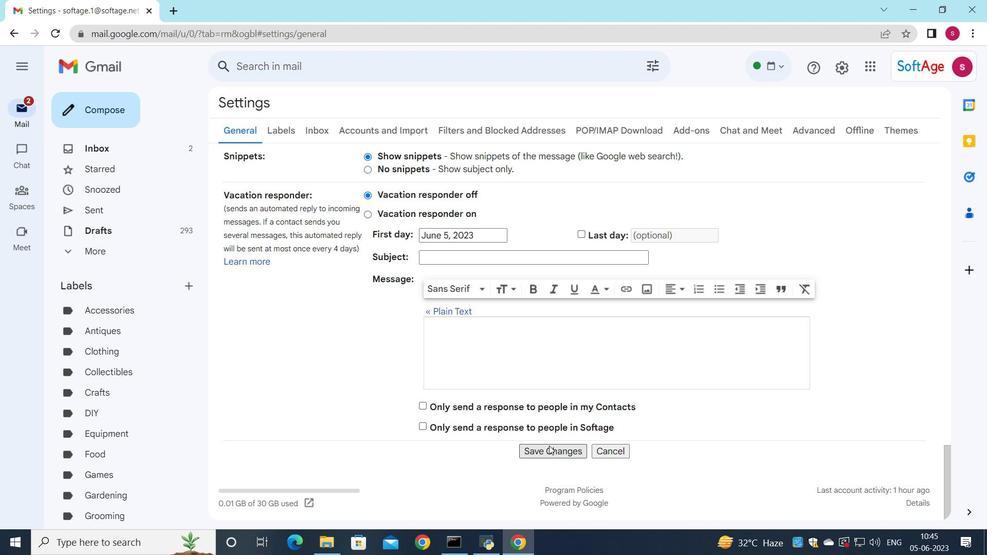 
Action: Mouse pressed left at (549, 447)
Screenshot: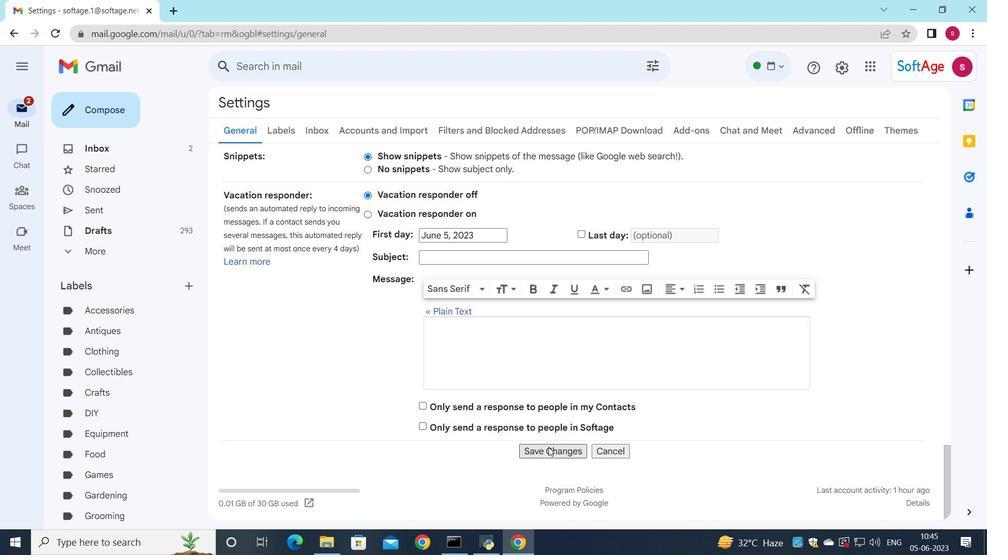 
Action: Mouse moved to (516, 130)
Screenshot: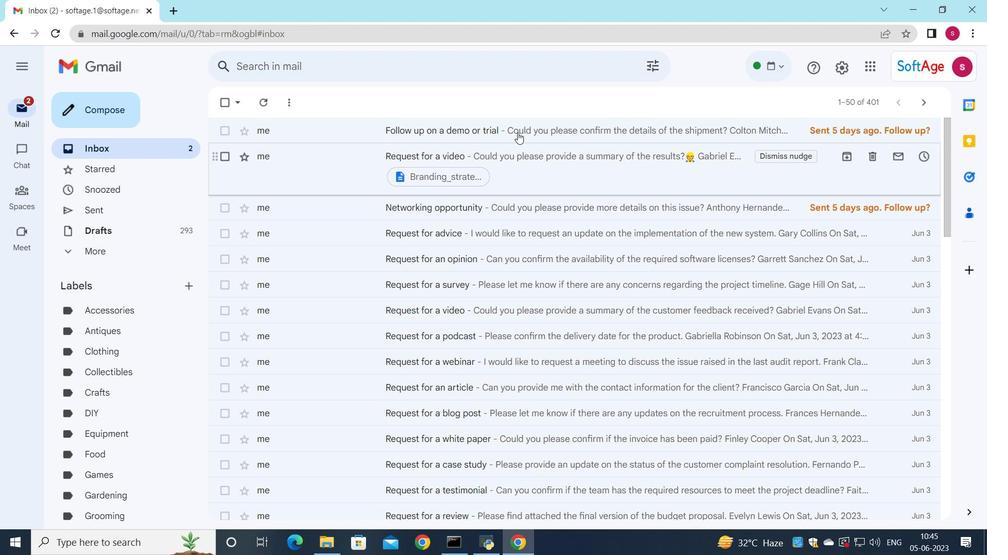 
Action: Mouse pressed left at (516, 130)
Screenshot: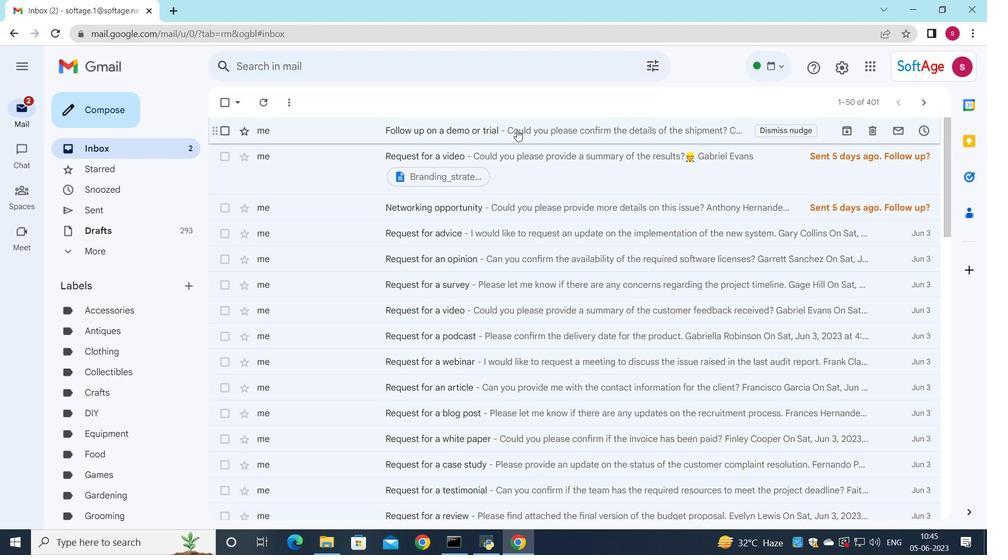 
Action: Mouse moved to (443, 352)
Screenshot: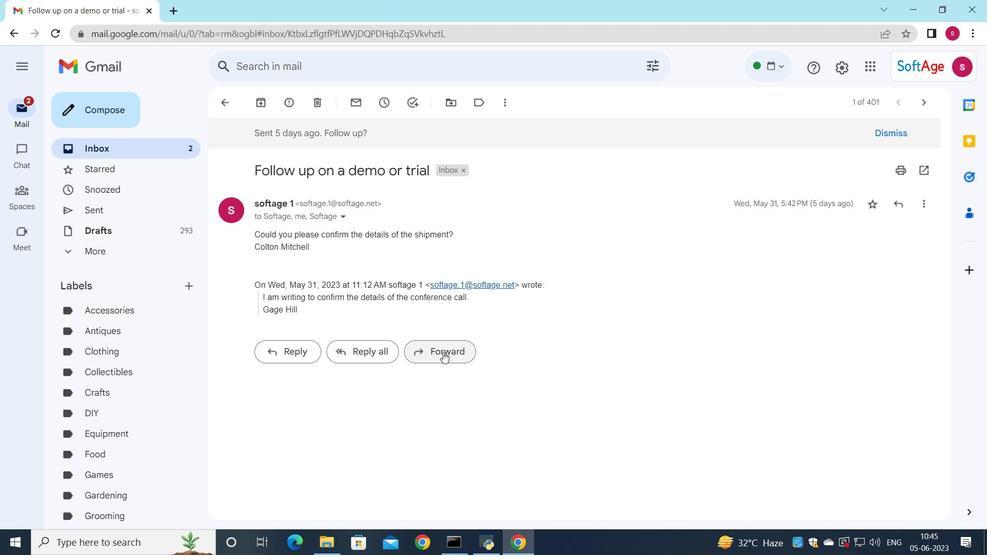 
Action: Mouse pressed left at (443, 352)
Screenshot: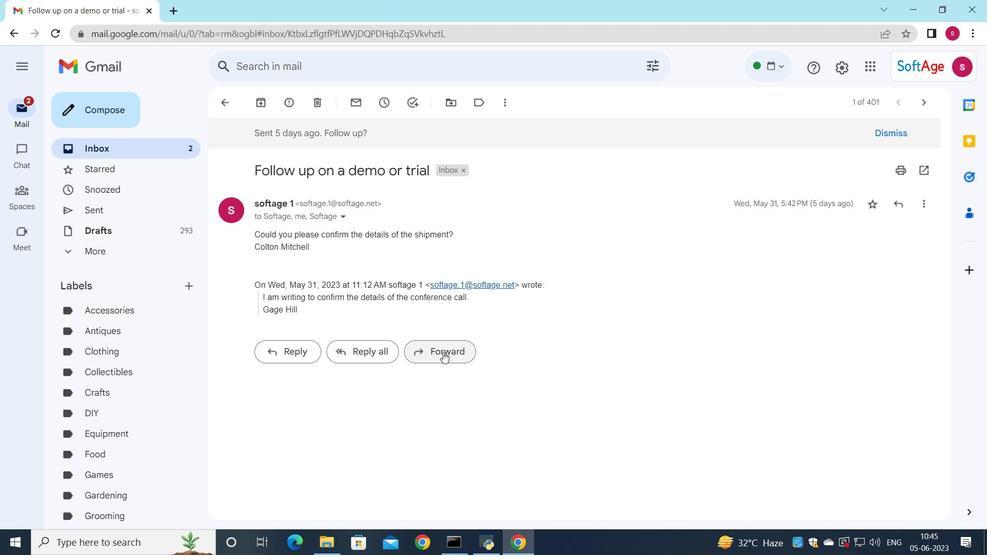
Action: Mouse moved to (283, 334)
Screenshot: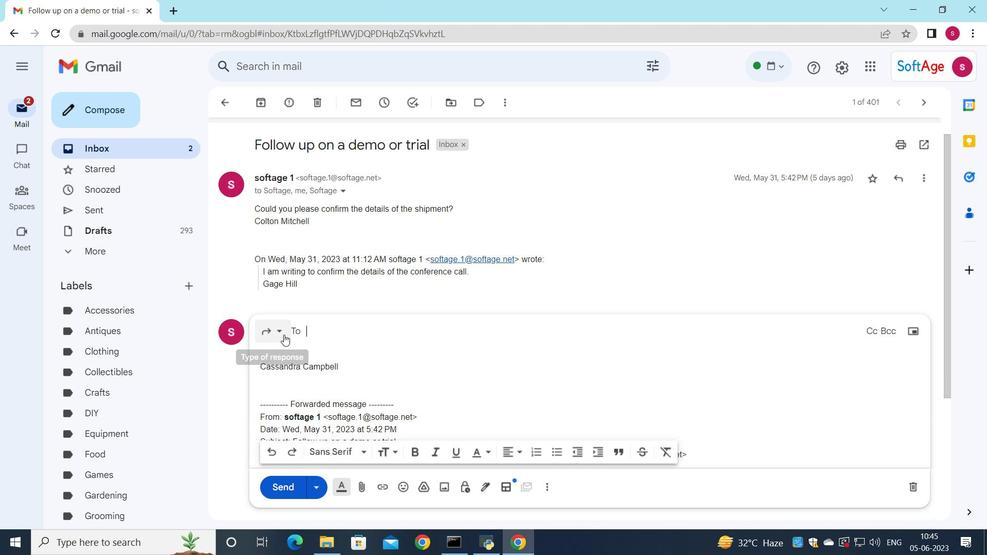 
Action: Mouse pressed left at (283, 334)
Screenshot: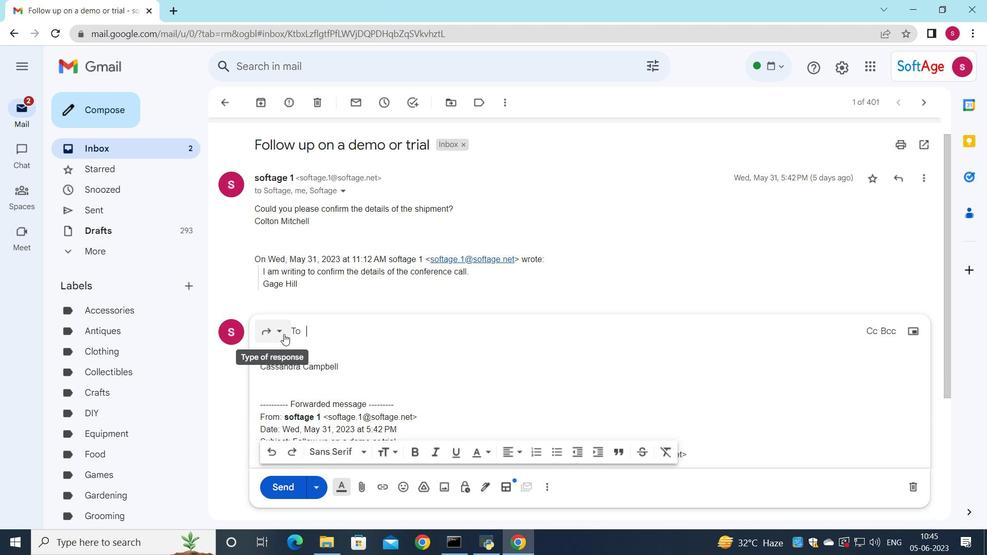 
Action: Mouse moved to (310, 424)
Screenshot: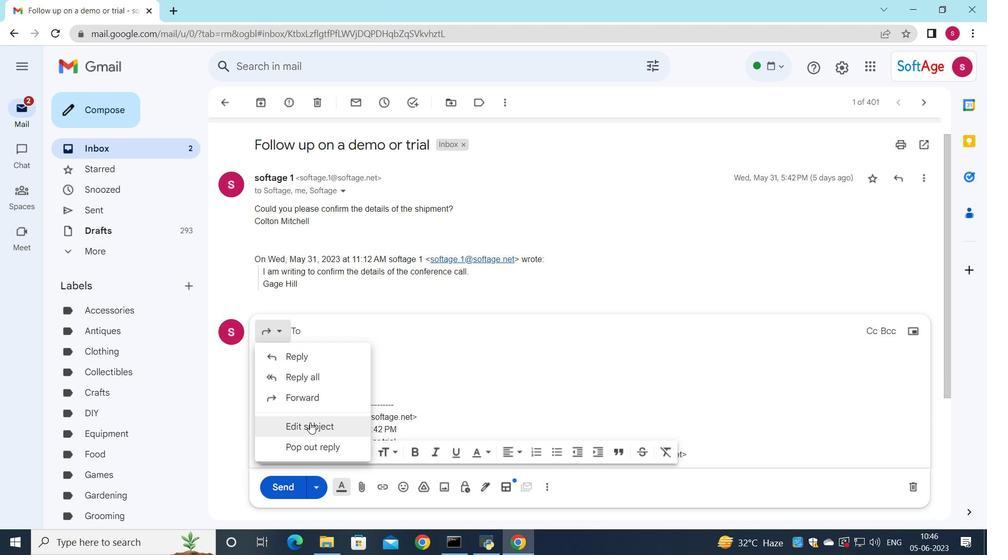 
Action: Mouse pressed left at (310, 424)
Screenshot: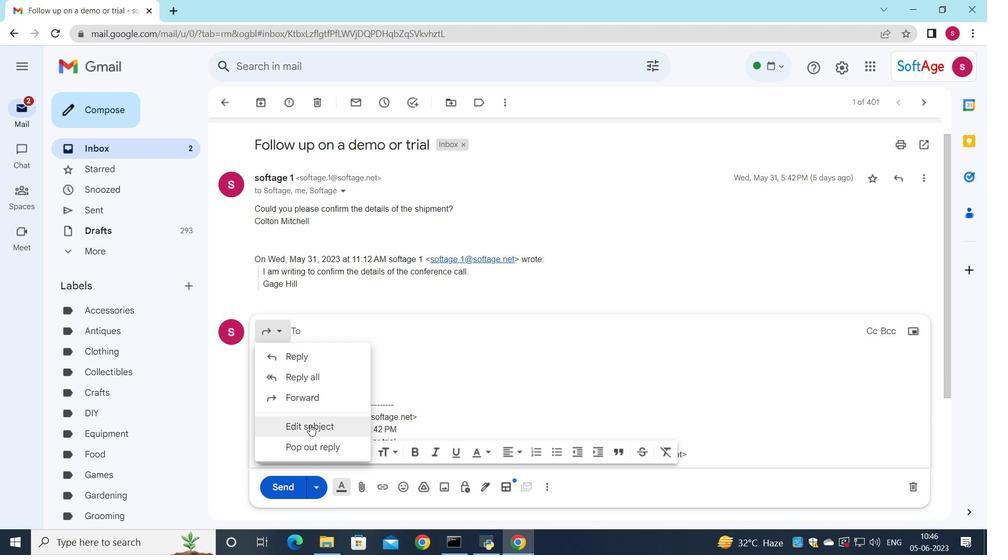 
Action: Mouse moved to (763, 208)
Screenshot: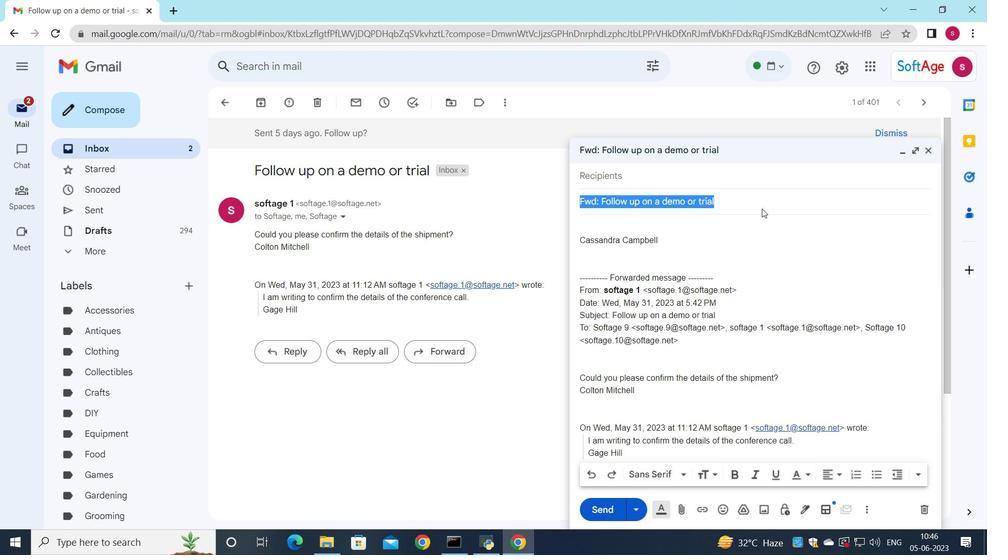 
Action: Key pressed <Key.shift>Request<Key.space>for<Key.space>a<Key.space>referral
Screenshot: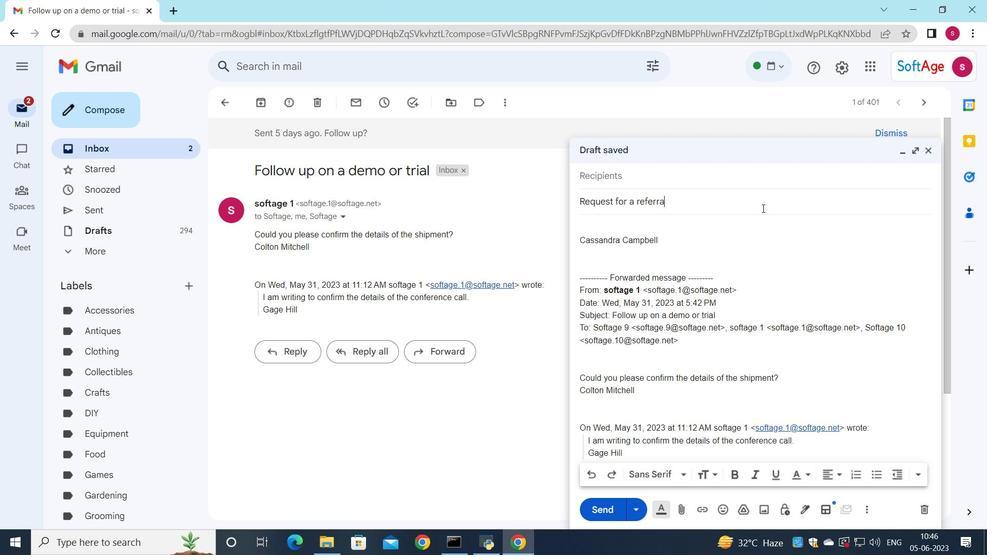 
Action: Mouse moved to (627, 171)
Screenshot: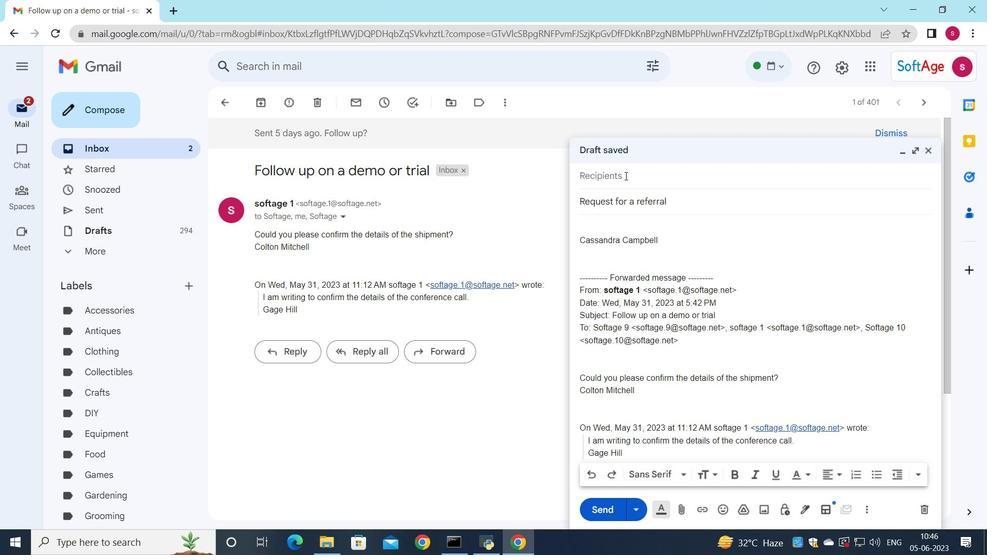 
Action: Mouse pressed left at (627, 171)
Screenshot: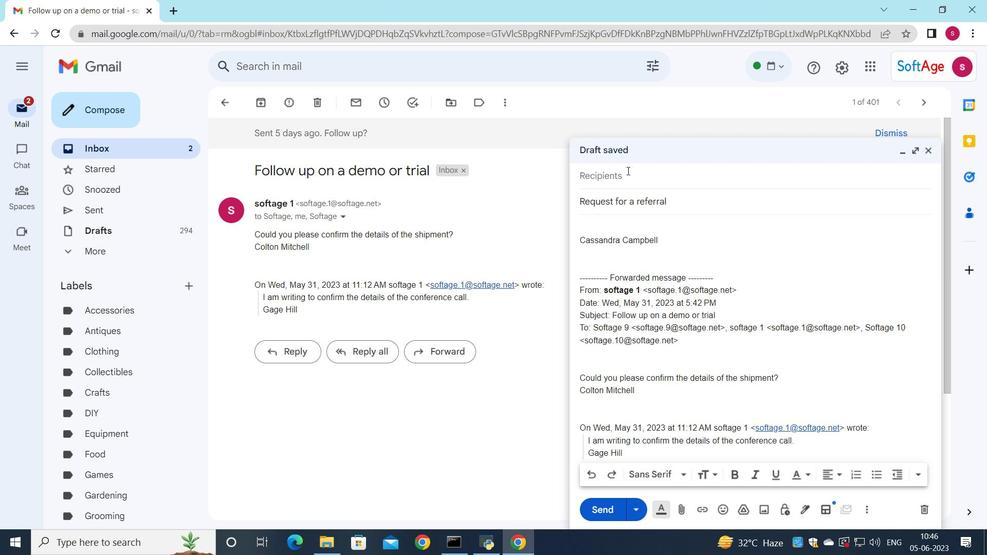 
Action: Mouse moved to (679, 194)
Screenshot: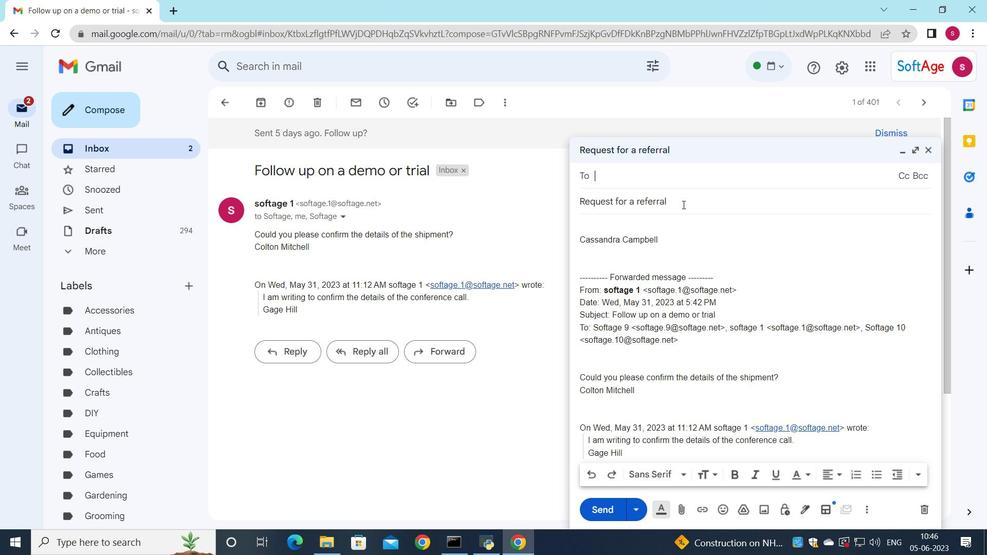 
Action: Key pressed soft
Screenshot: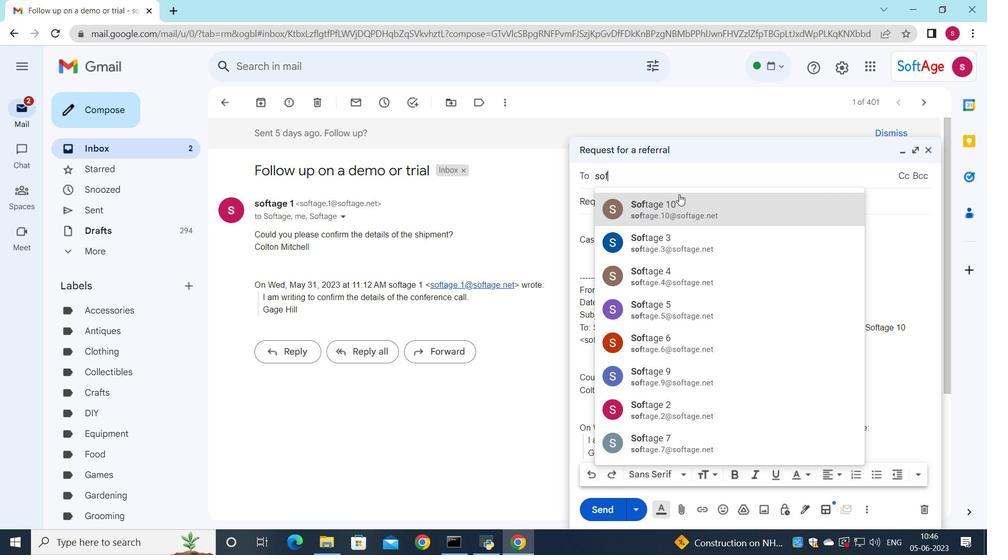 
Action: Mouse moved to (699, 274)
Screenshot: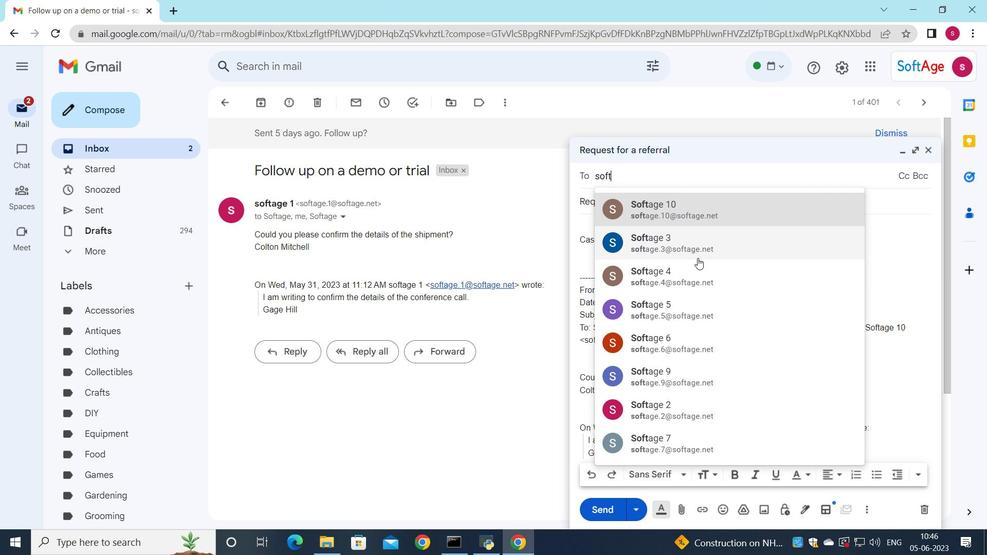 
Action: Mouse pressed left at (699, 274)
Screenshot: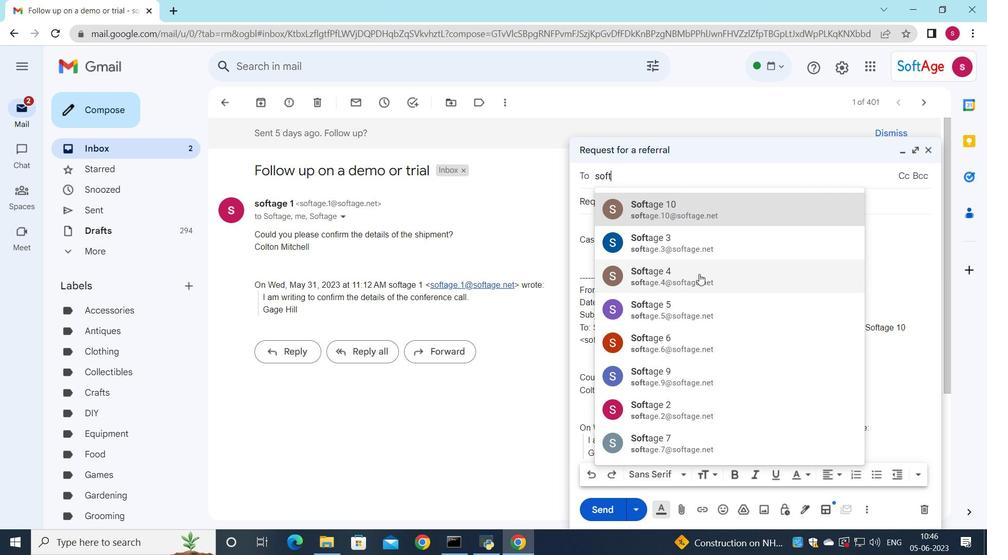 
Action: Mouse moved to (609, 238)
Screenshot: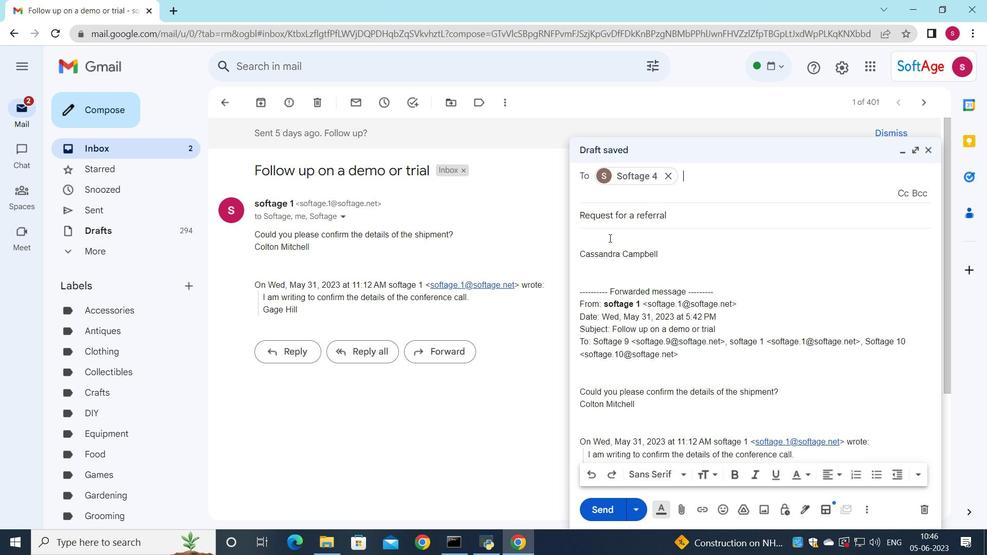 
Action: Mouse pressed left at (609, 238)
Screenshot: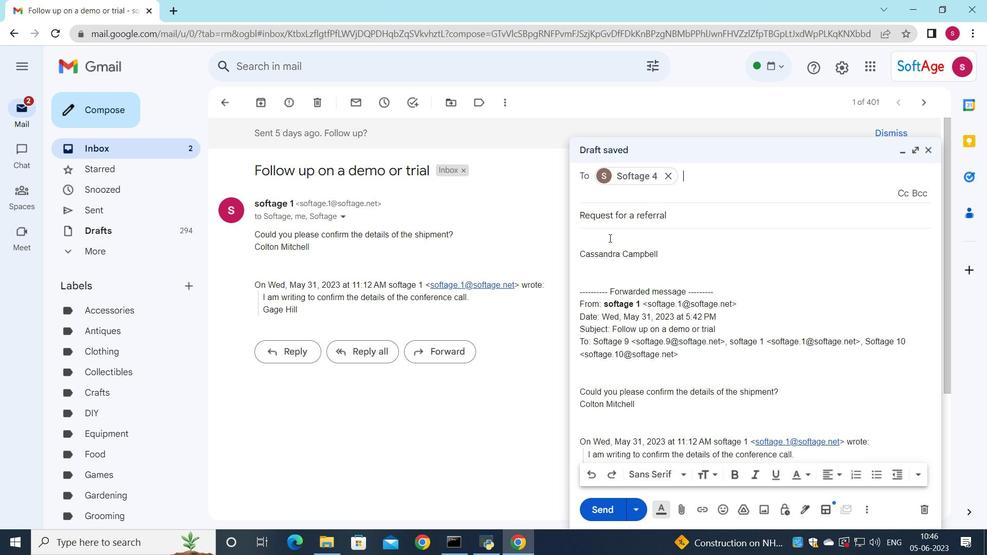 
Action: Mouse moved to (632, 259)
Screenshot: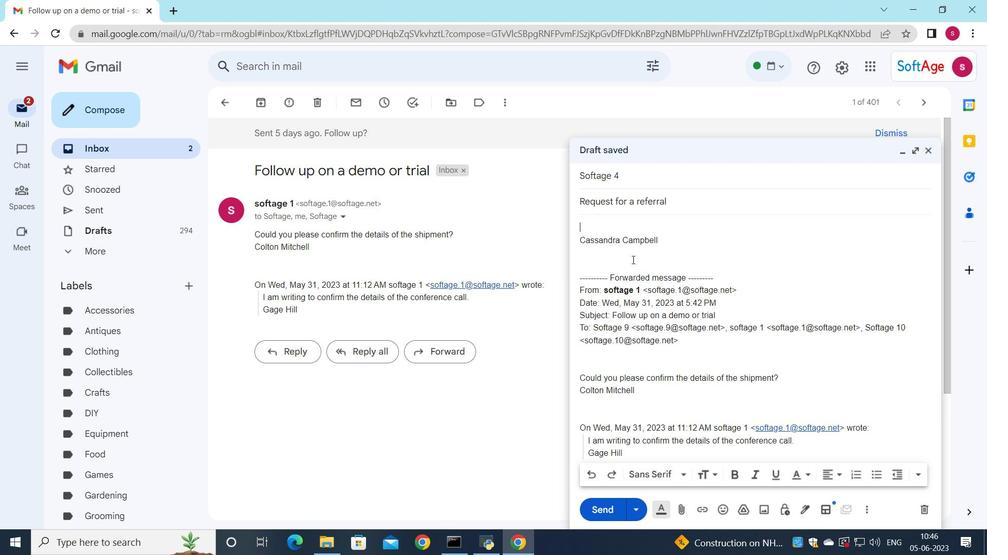 
Action: Key pressed <Key.shift>Can<Key.space>you<Key.space>provide<Key.space>an<Key.space>update<Key.space>on<Key.space>the<Key.space>status<Key.space>of<Key.space>the<Key.space>software<Key.space>development<Key.space>project<Key.shift_r>?
Screenshot: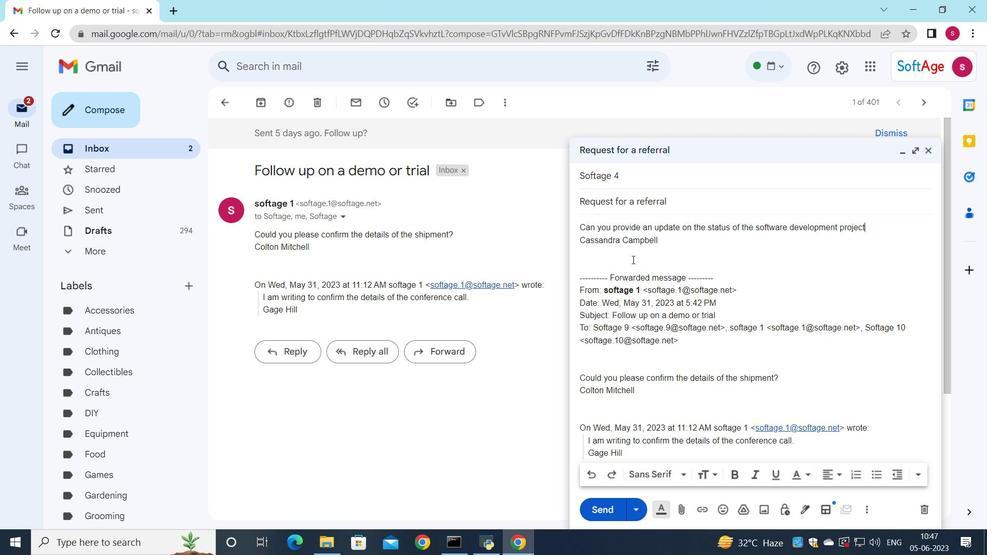 
Action: Mouse moved to (872, 226)
Screenshot: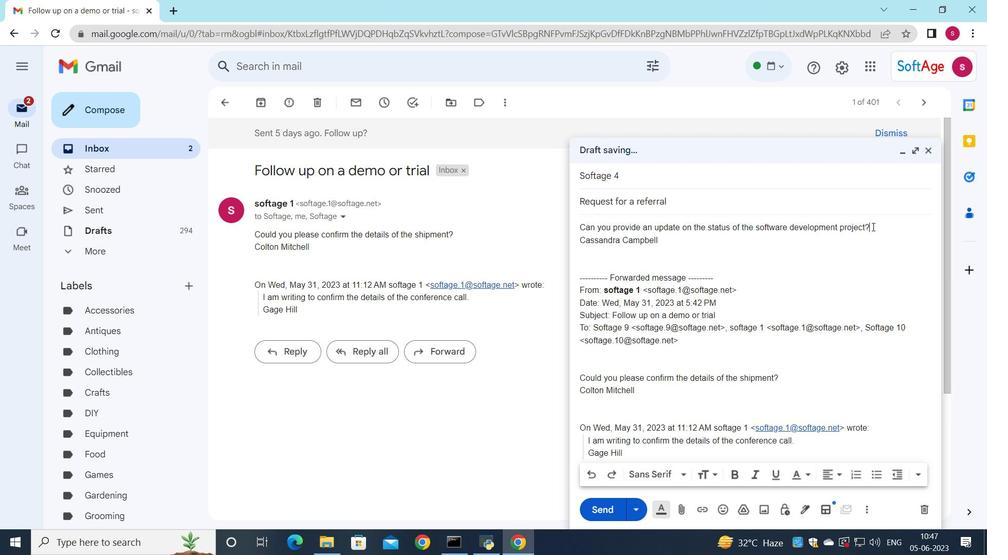 
Action: Mouse pressed left at (872, 226)
Screenshot: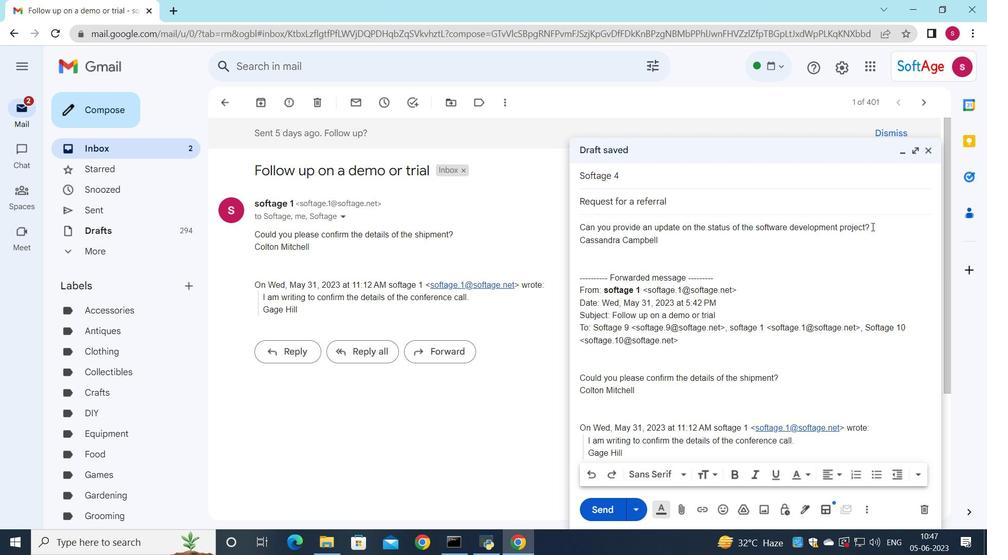 
Action: Mouse moved to (683, 479)
Screenshot: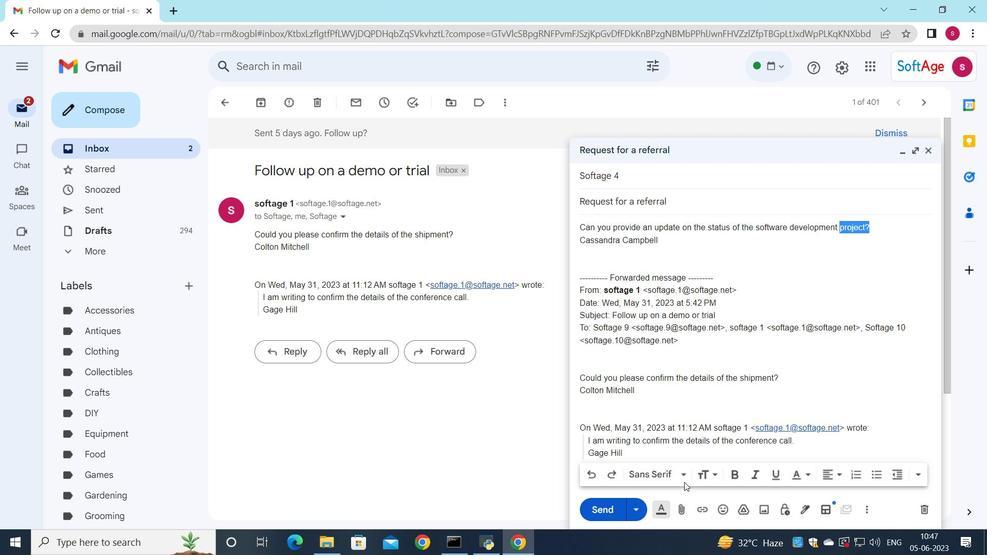 
Action: Mouse pressed left at (683, 479)
Screenshot: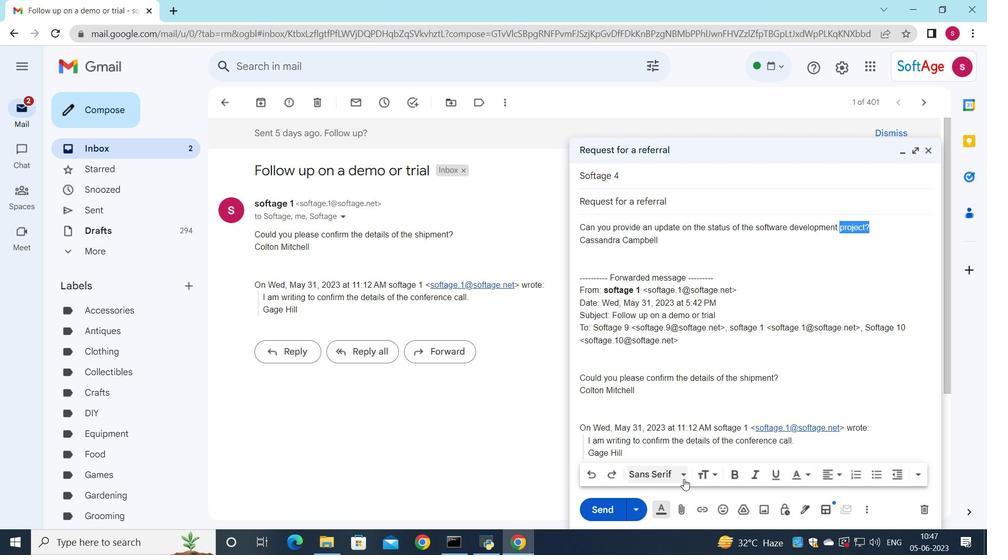 
Action: Mouse moved to (689, 412)
Screenshot: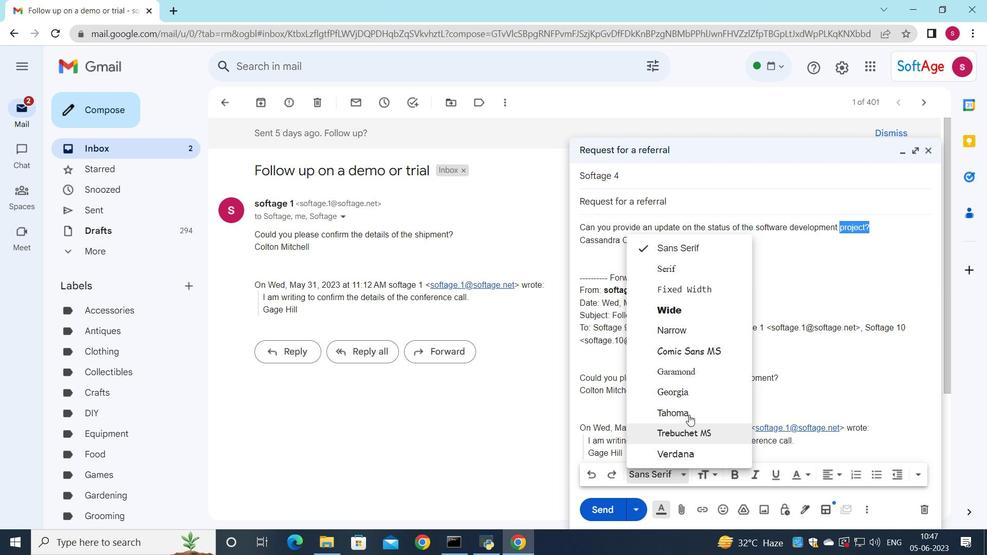 
Action: Mouse pressed left at (689, 412)
Screenshot: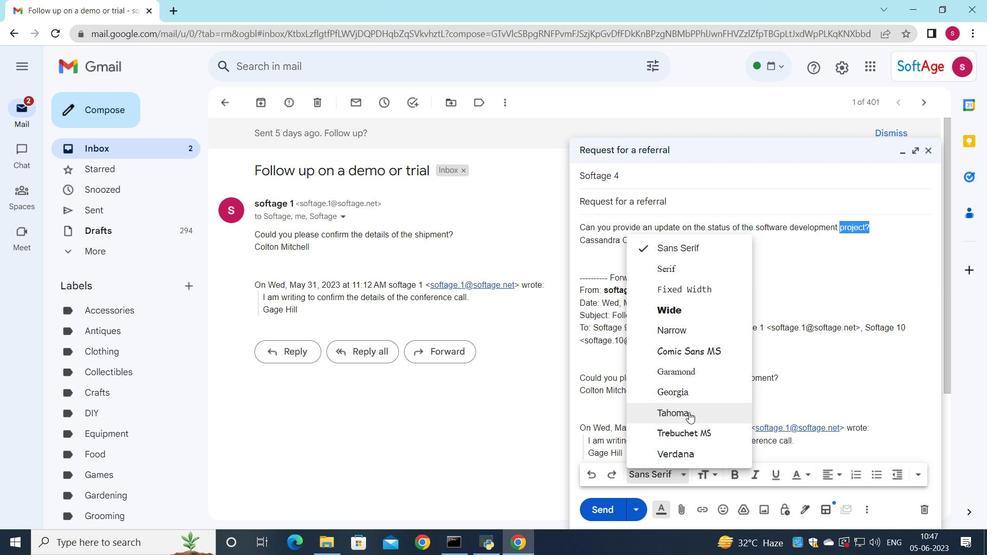 
Action: Mouse moved to (740, 473)
Screenshot: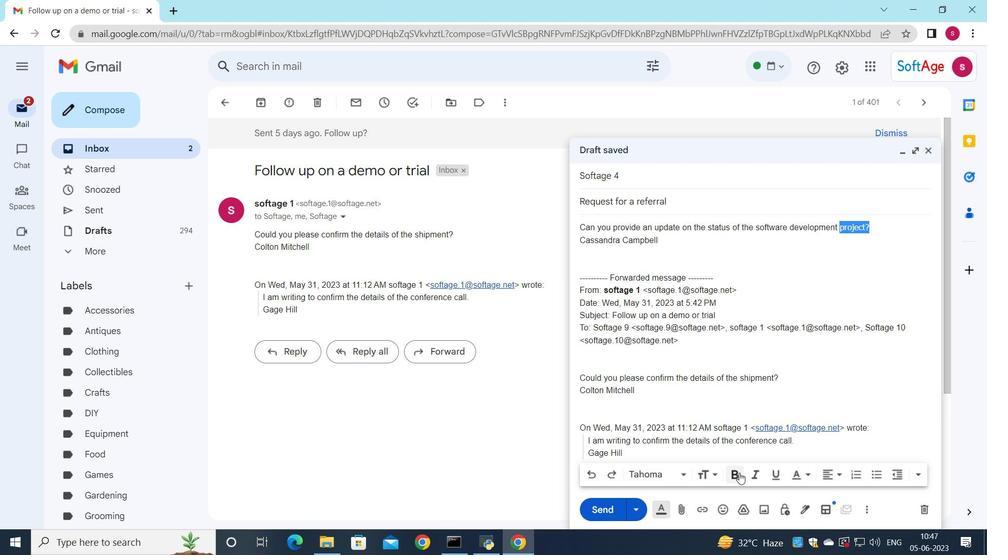 
Action: Mouse pressed left at (740, 473)
Screenshot: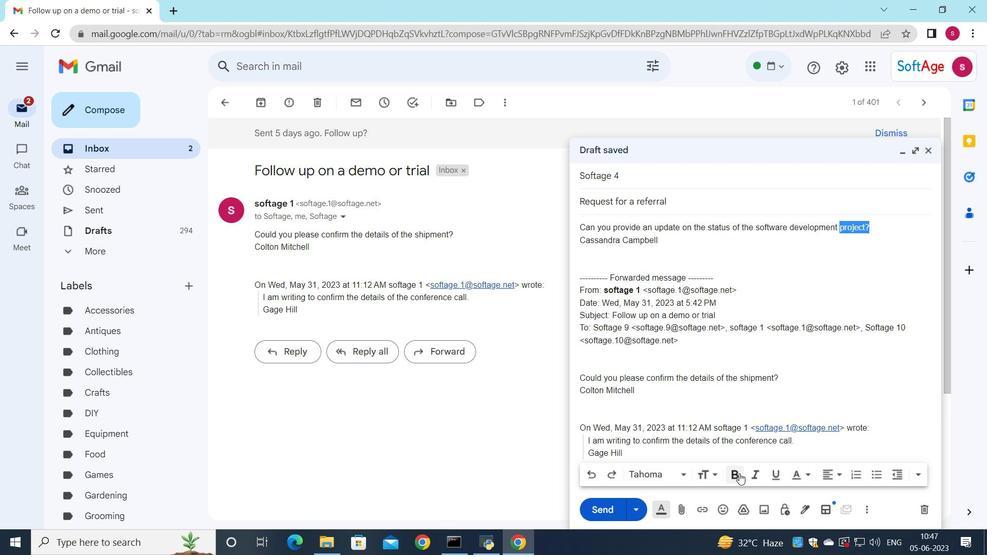 
Action: Mouse moved to (777, 477)
Screenshot: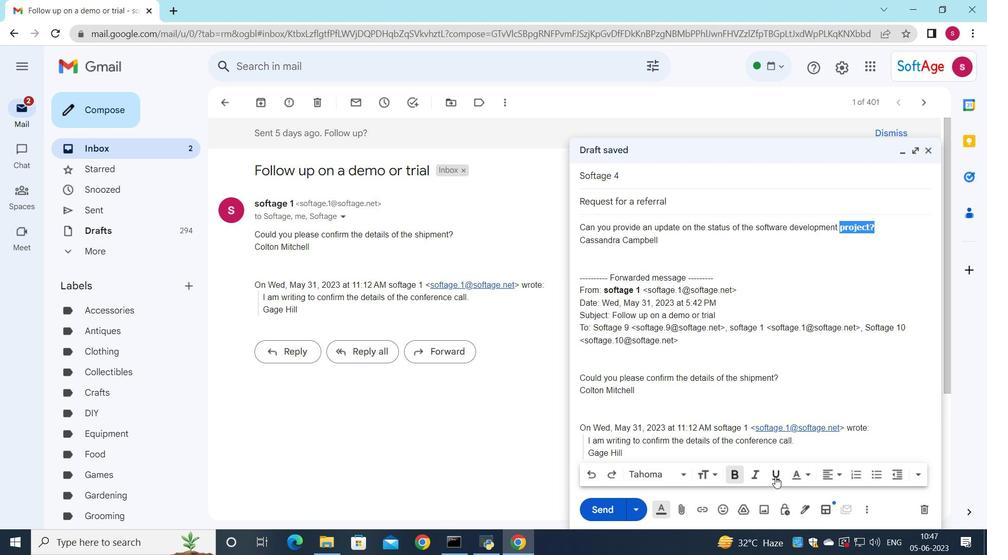 
Action: Mouse pressed left at (777, 477)
Screenshot: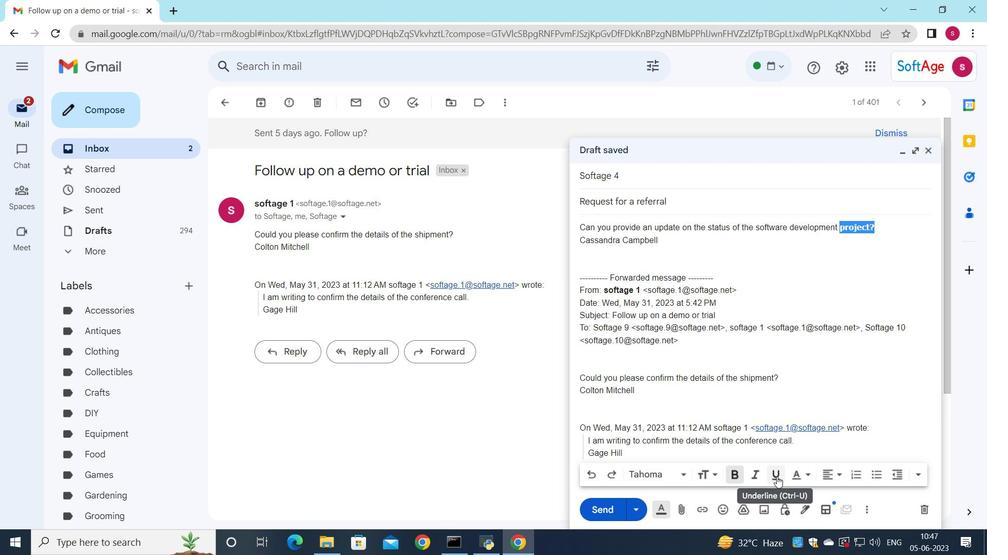 
Action: Mouse moved to (608, 507)
Screenshot: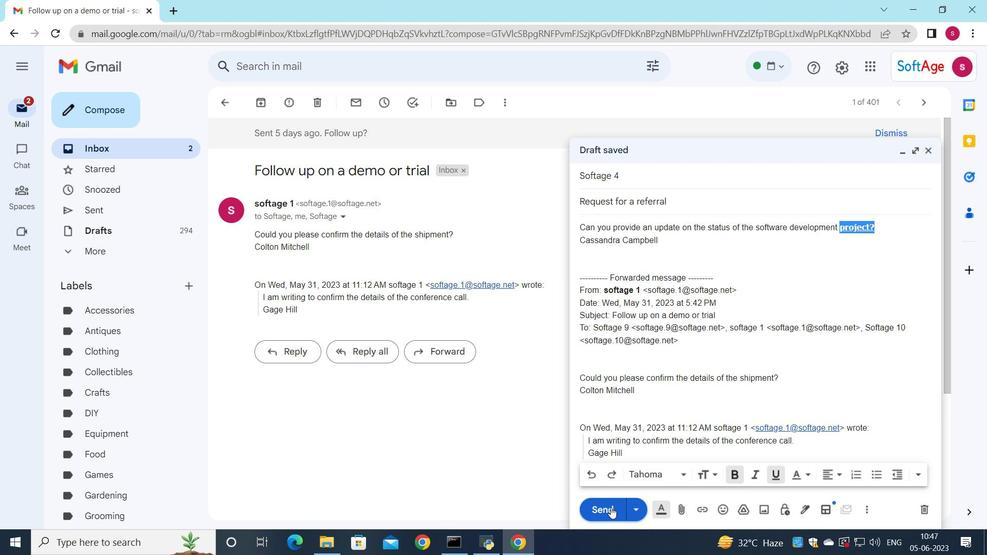 
Action: Mouse pressed left at (608, 507)
Screenshot: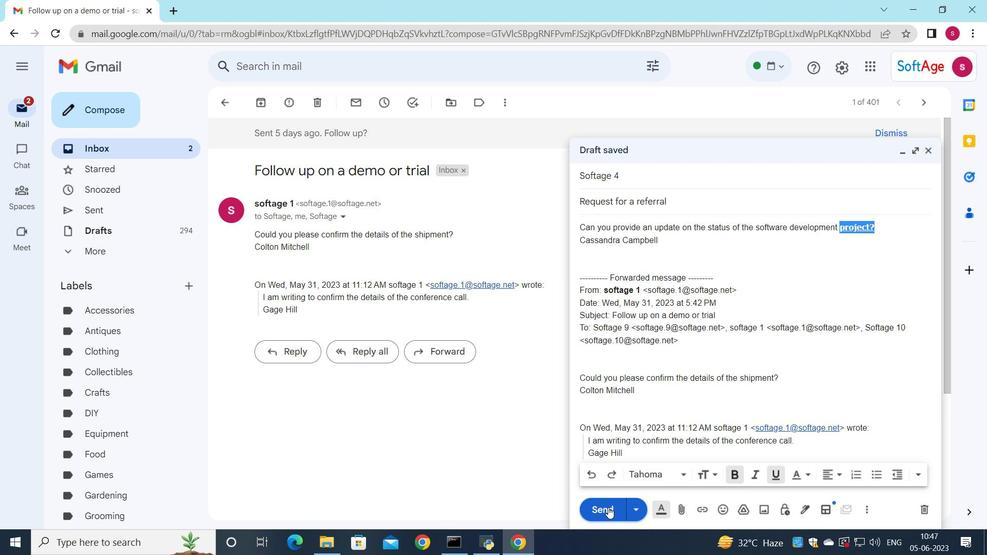 
Action: Mouse moved to (336, 367)
Screenshot: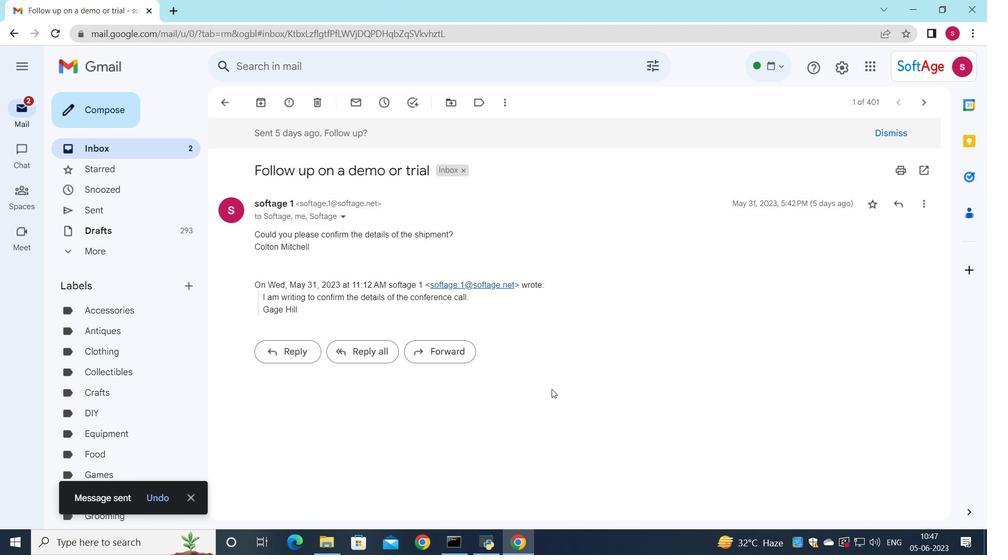 
